 Task: Add a condition where "Hours untill due date Greater than Twenty" in recently solved tickets
Action: Mouse moved to (115, 443)
Screenshot: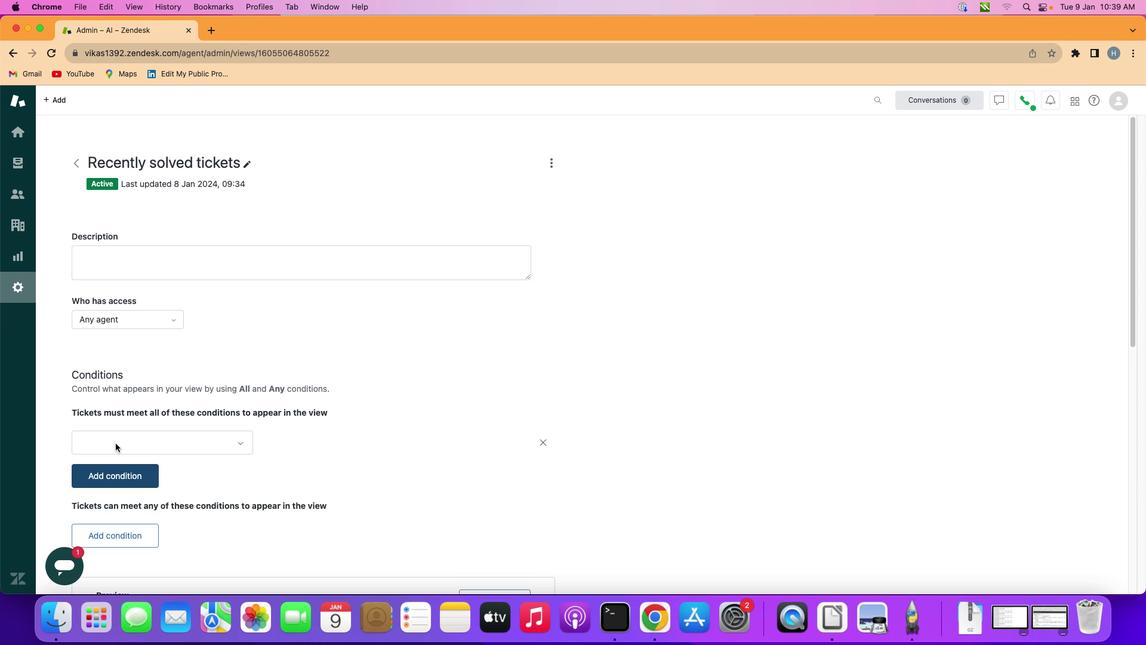 
Action: Mouse pressed left at (115, 443)
Screenshot: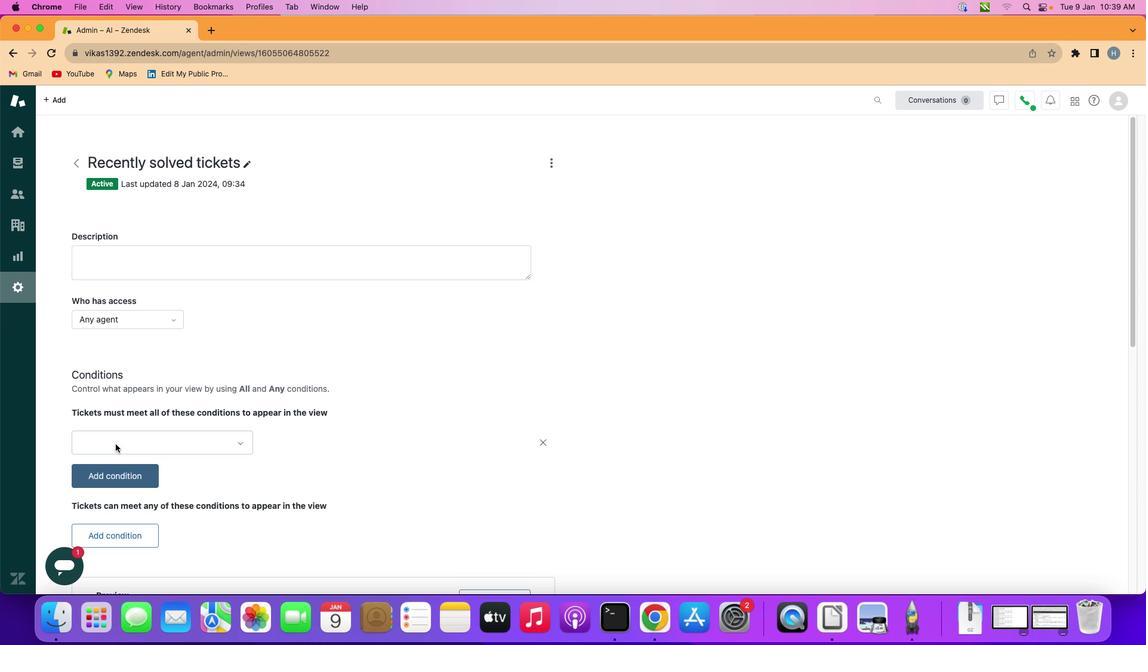 
Action: Mouse moved to (161, 443)
Screenshot: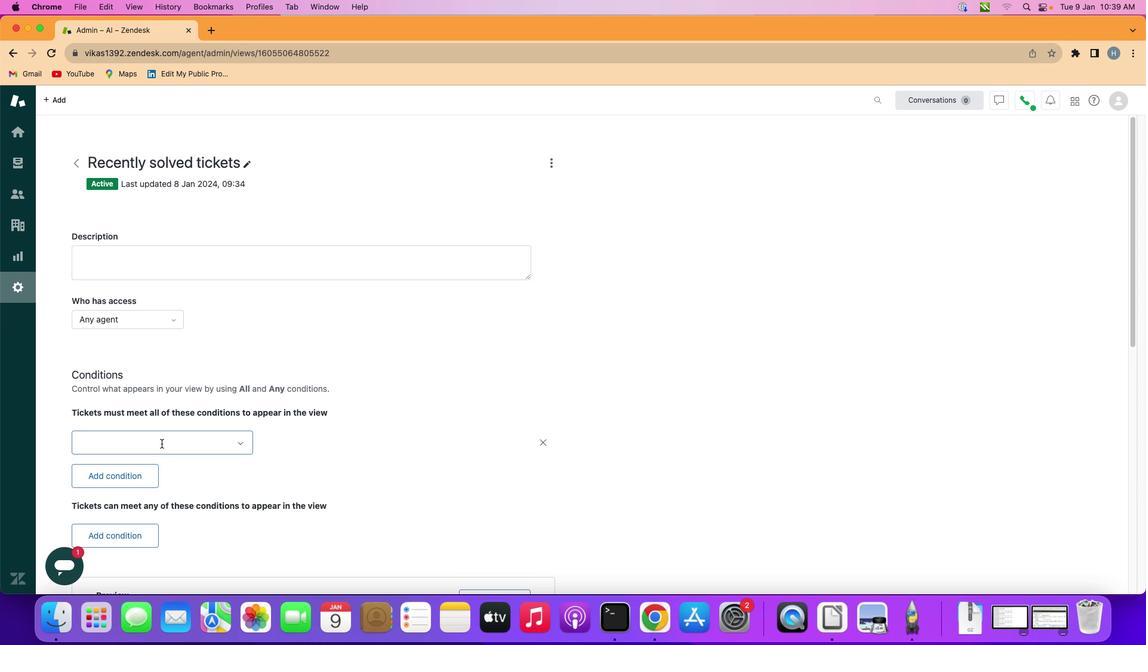 
Action: Mouse pressed left at (161, 443)
Screenshot: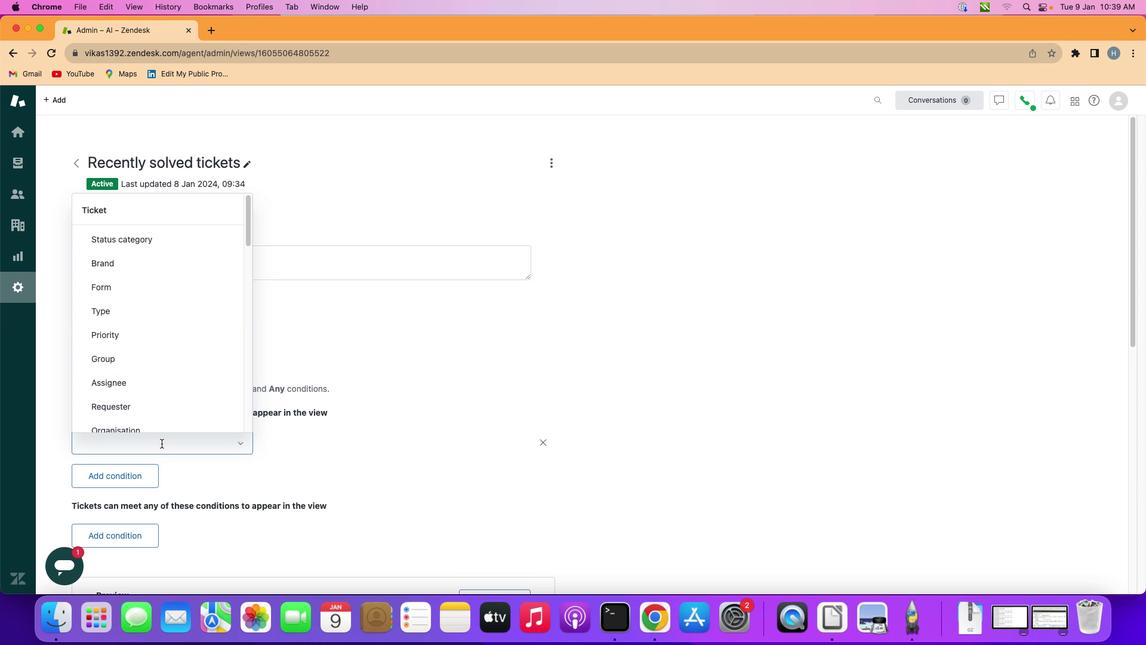 
Action: Mouse moved to (179, 376)
Screenshot: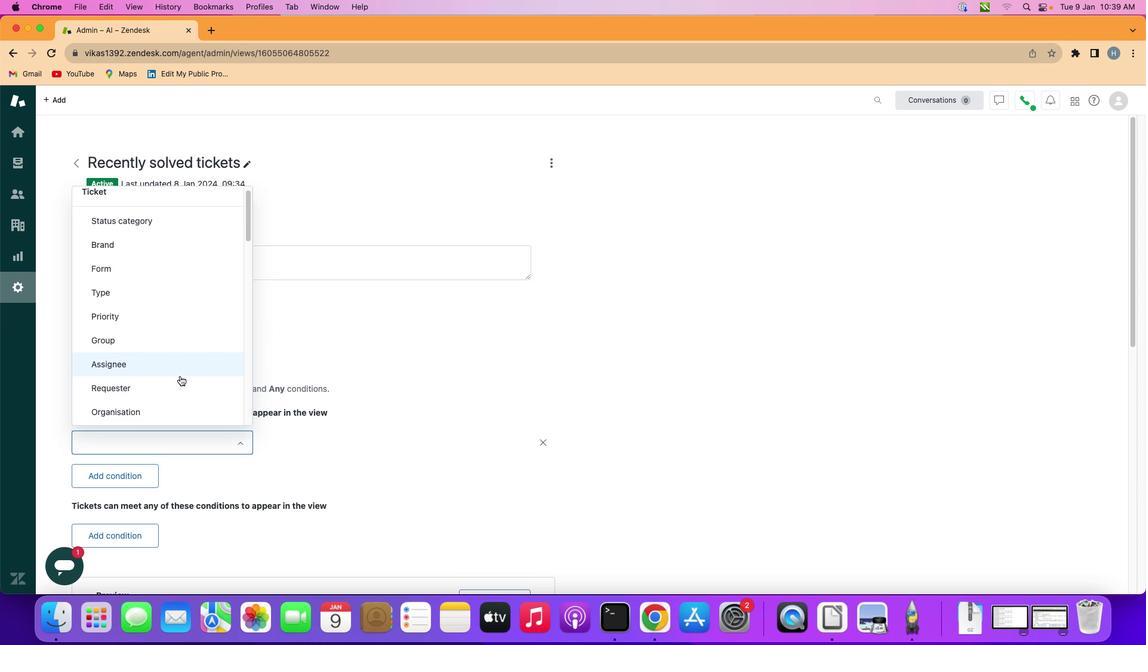 
Action: Mouse scrolled (179, 376) with delta (0, 0)
Screenshot: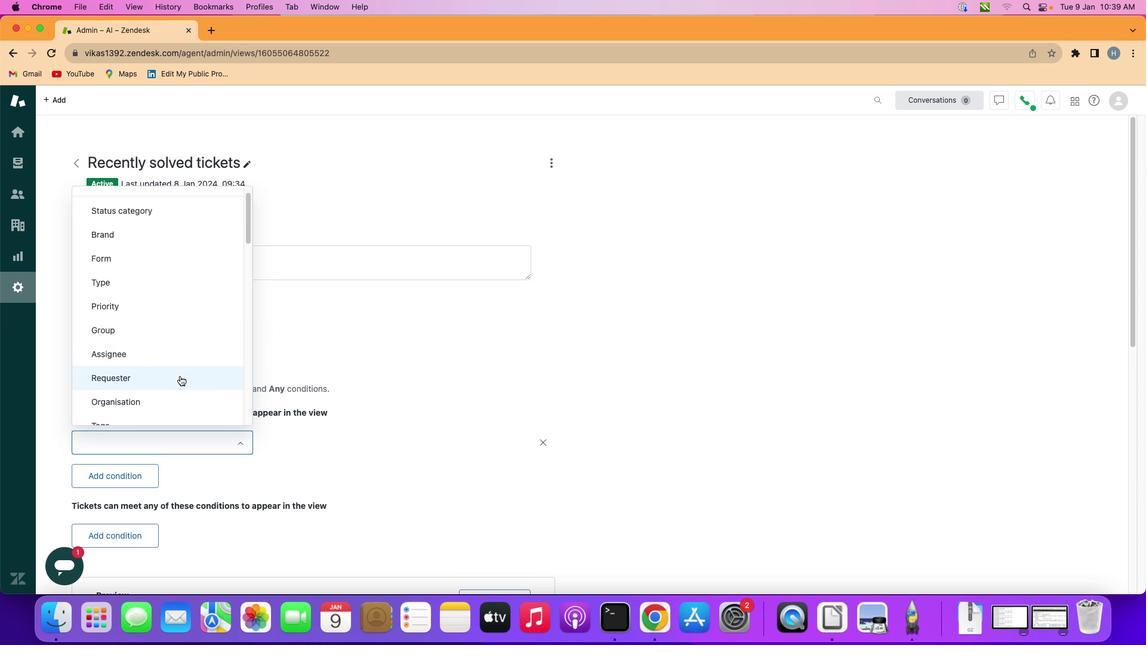 
Action: Mouse scrolled (179, 376) with delta (0, 0)
Screenshot: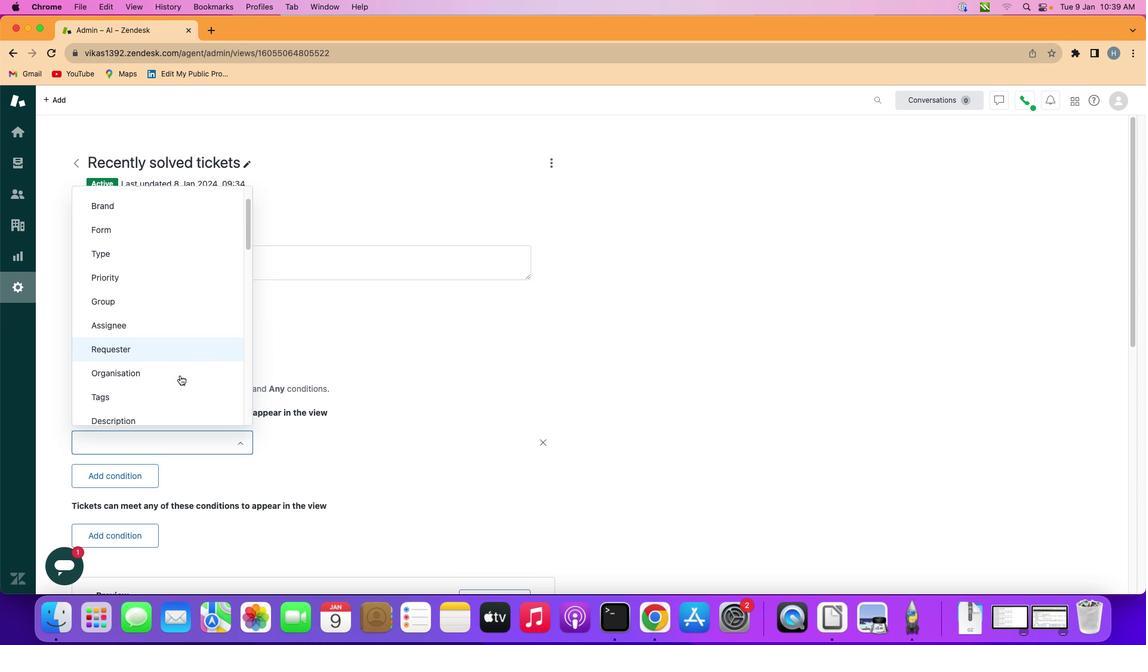 
Action: Mouse scrolled (179, 376) with delta (0, 0)
Screenshot: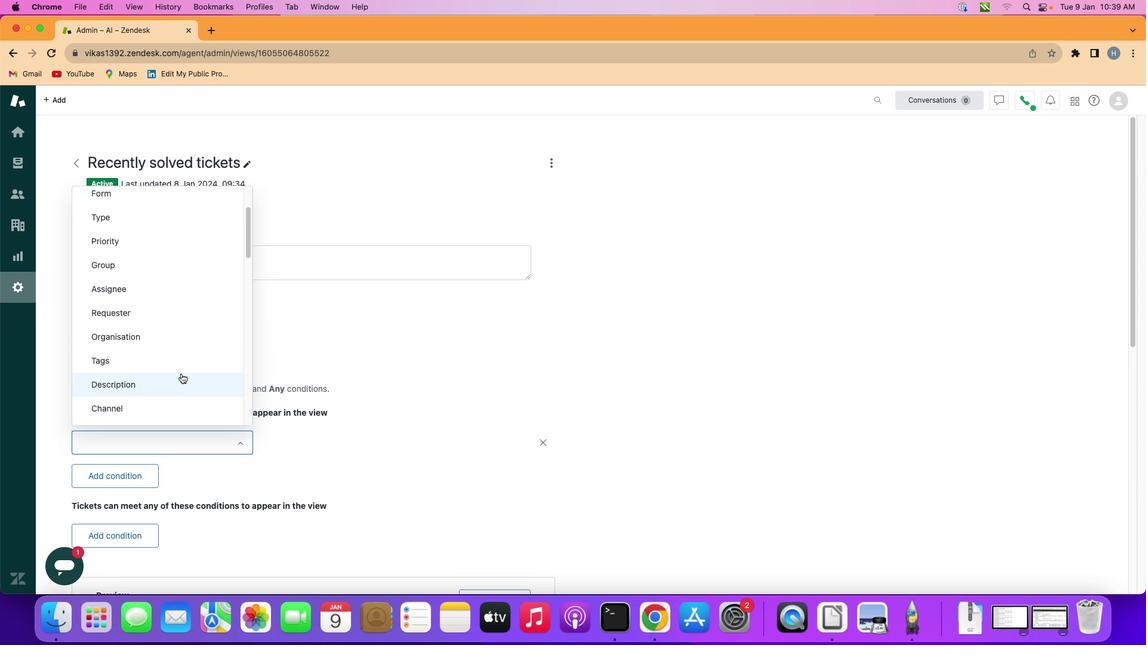 
Action: Mouse moved to (180, 375)
Screenshot: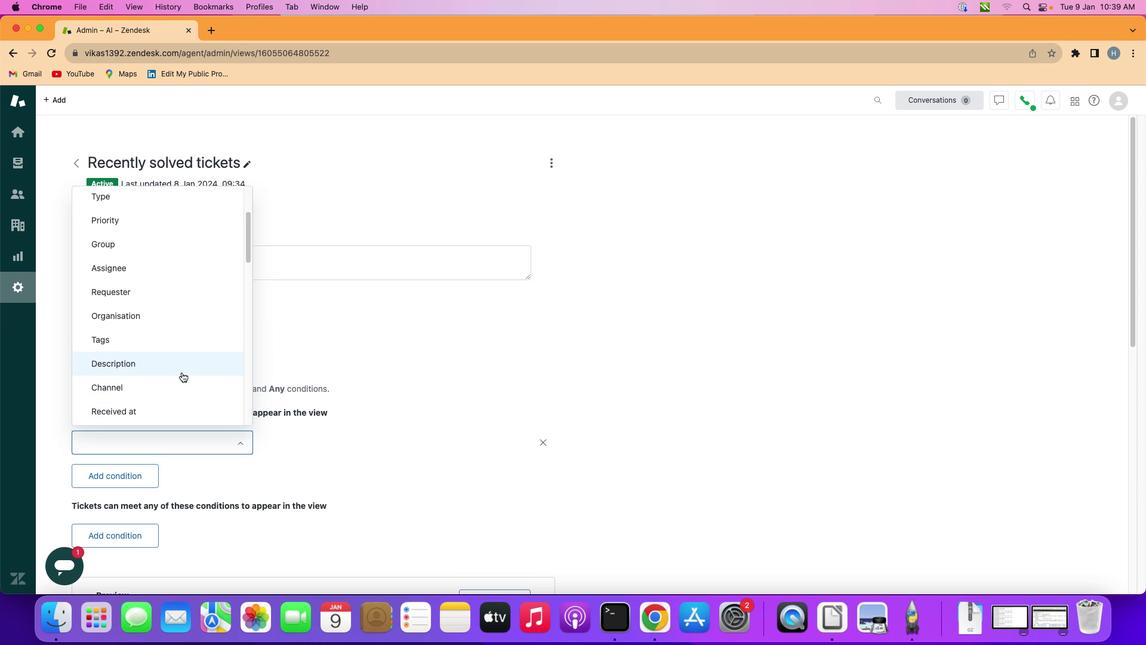 
Action: Mouse scrolled (180, 375) with delta (0, -1)
Screenshot: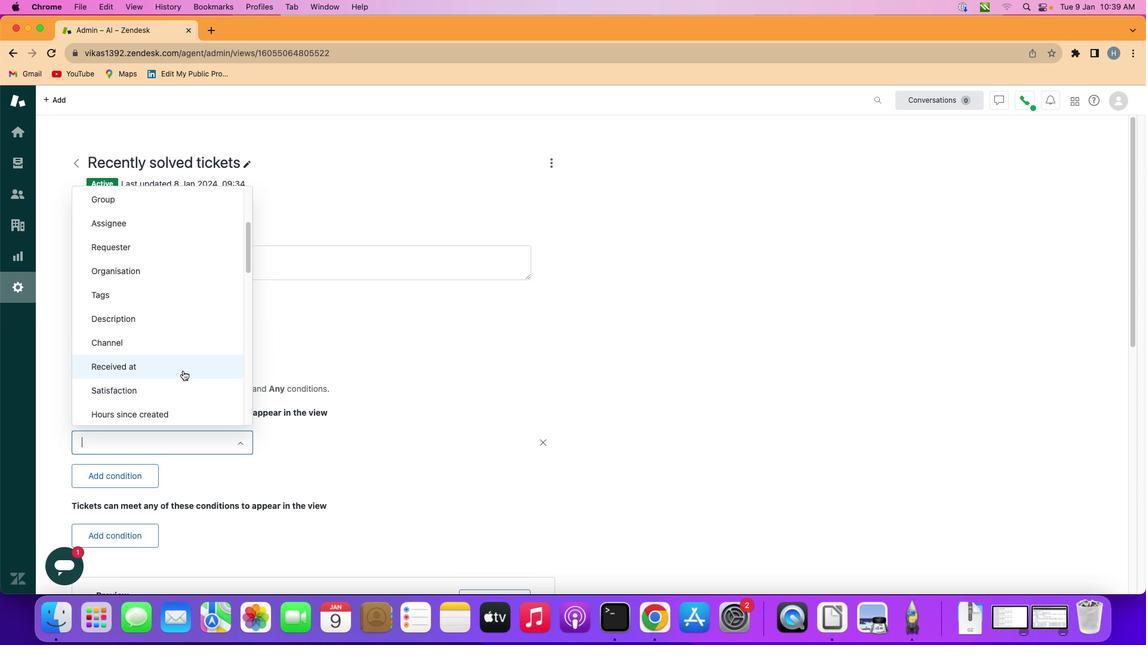 
Action: Mouse moved to (180, 375)
Screenshot: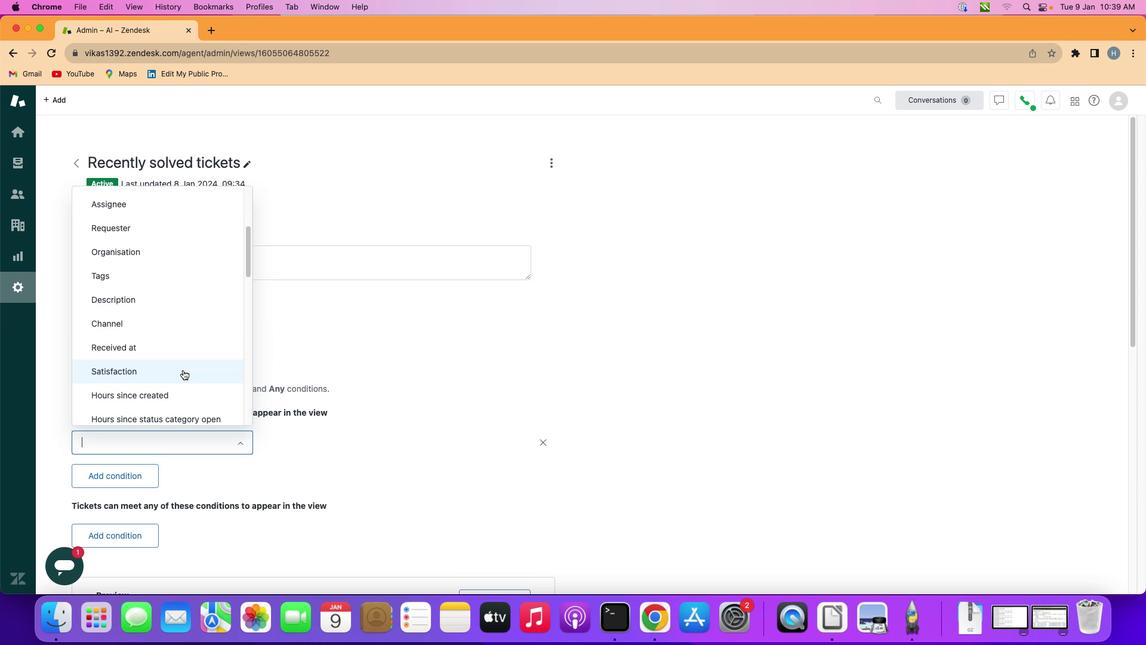 
Action: Mouse scrolled (180, 375) with delta (0, -1)
Screenshot: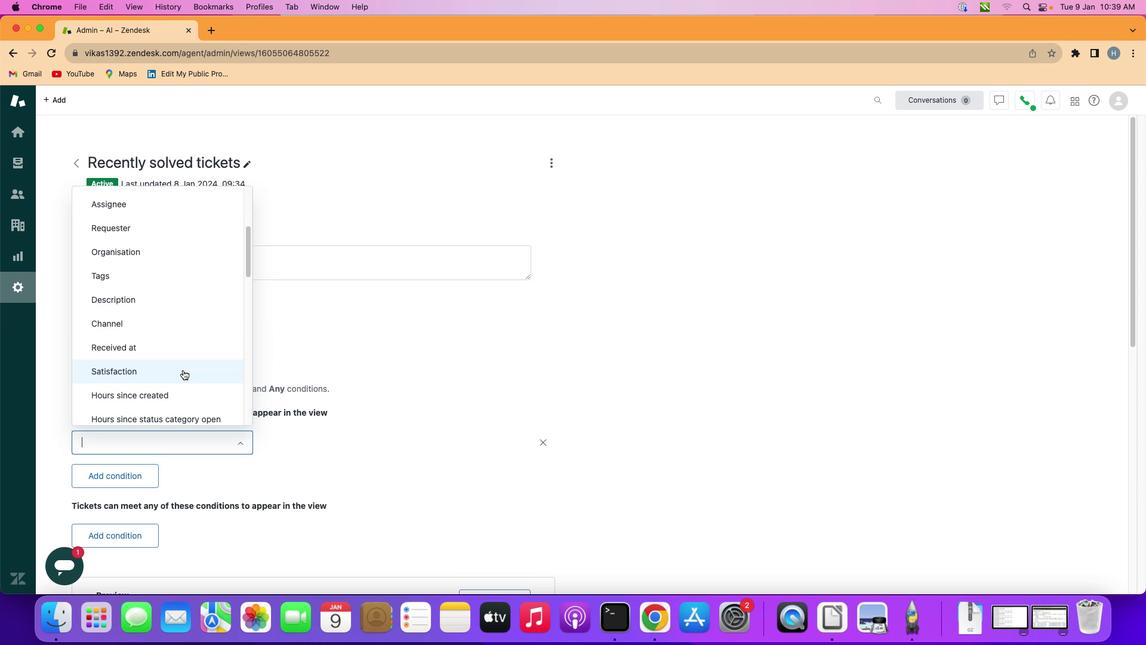 
Action: Mouse moved to (183, 370)
Screenshot: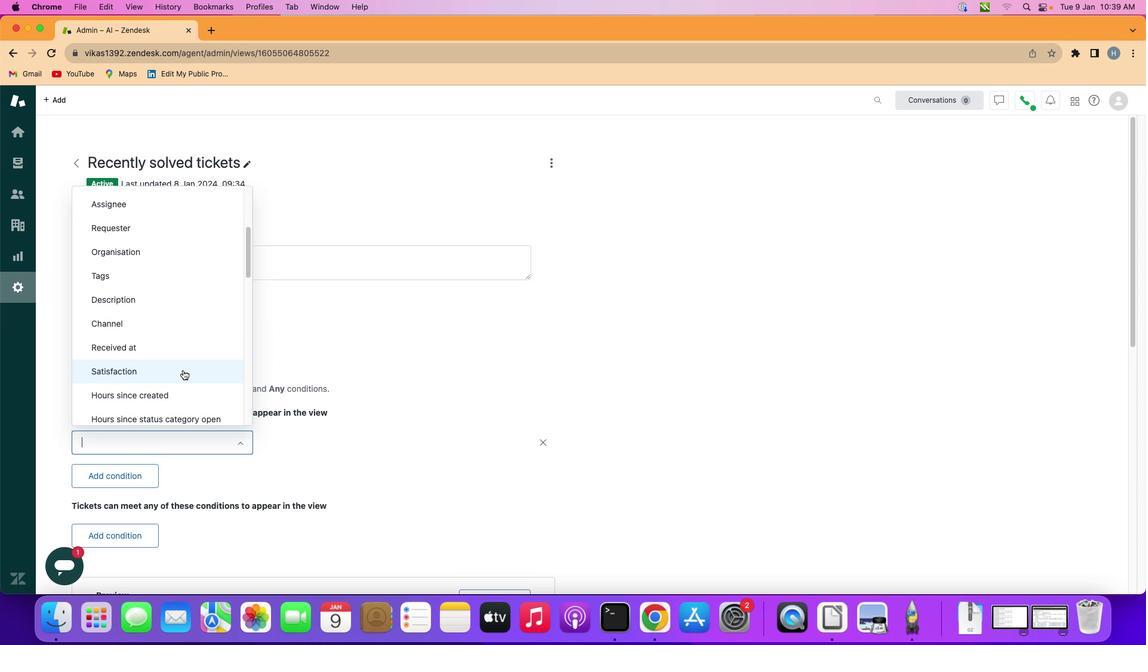 
Action: Mouse scrolled (183, 370) with delta (0, 0)
Screenshot: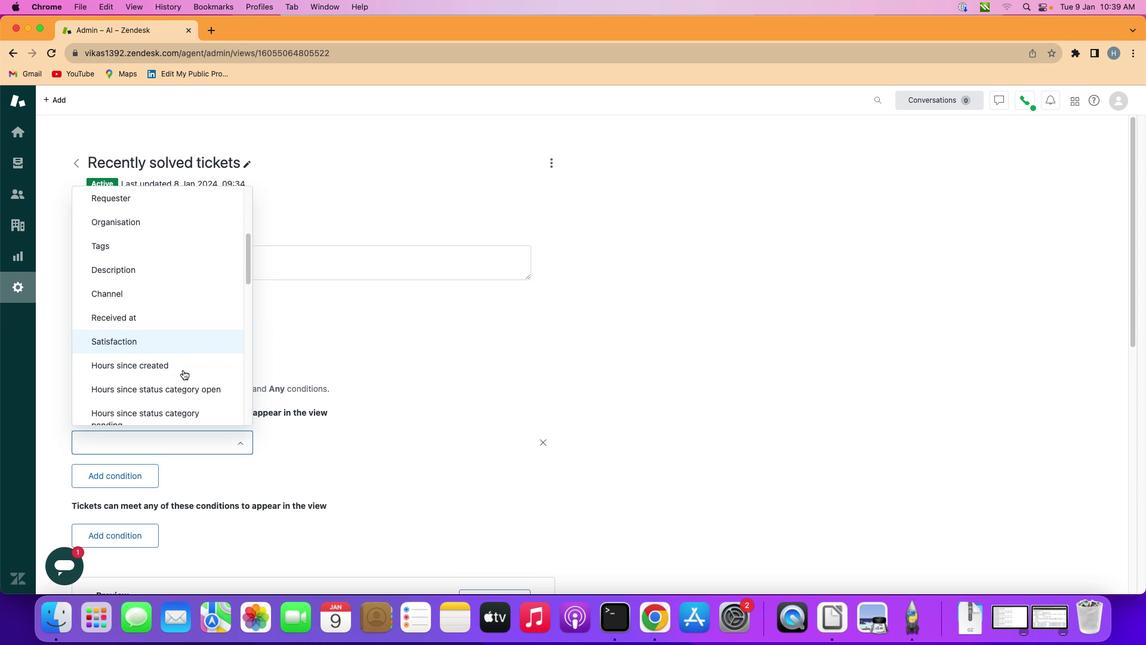 
Action: Mouse scrolled (183, 370) with delta (0, 0)
Screenshot: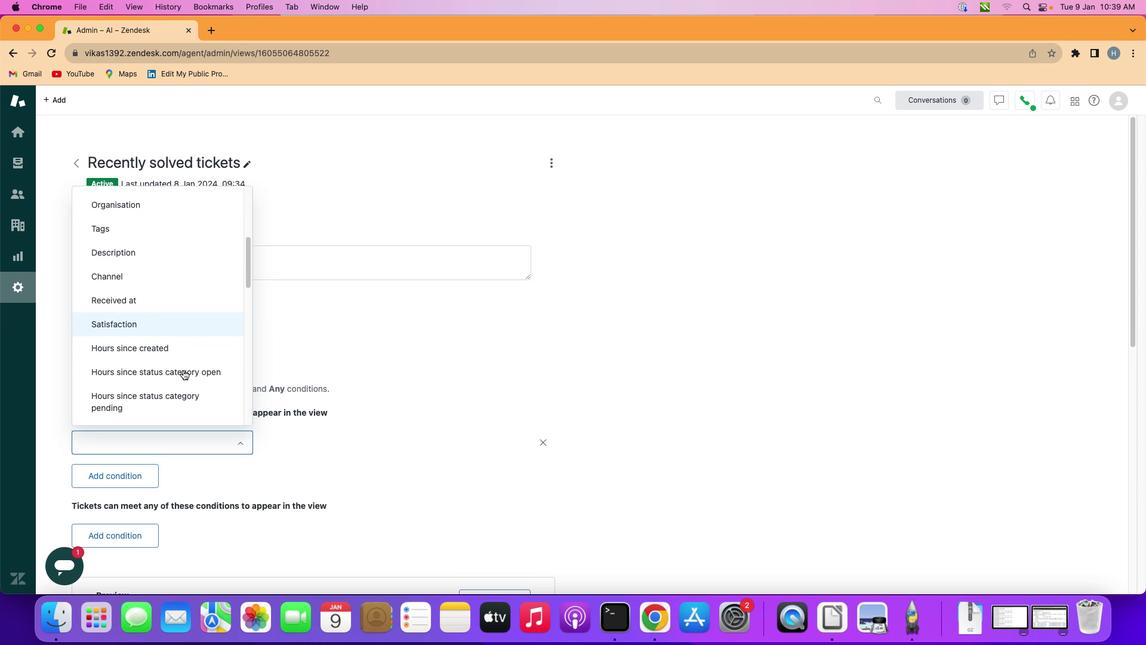 
Action: Mouse scrolled (183, 370) with delta (0, 0)
Screenshot: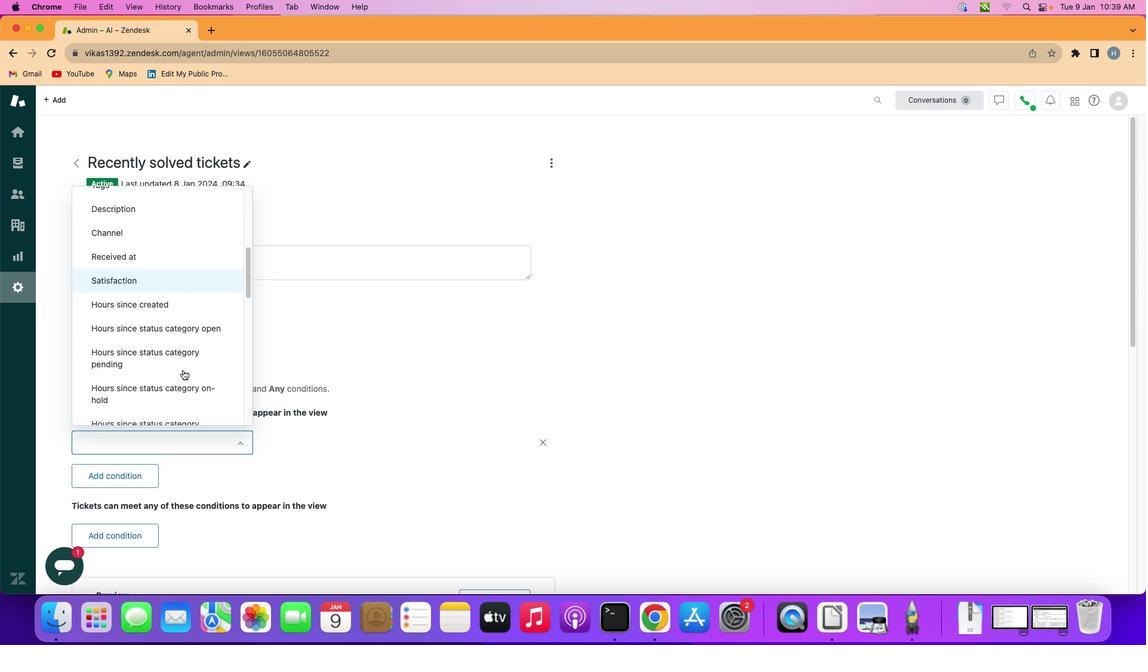 
Action: Mouse scrolled (183, 370) with delta (0, -1)
Screenshot: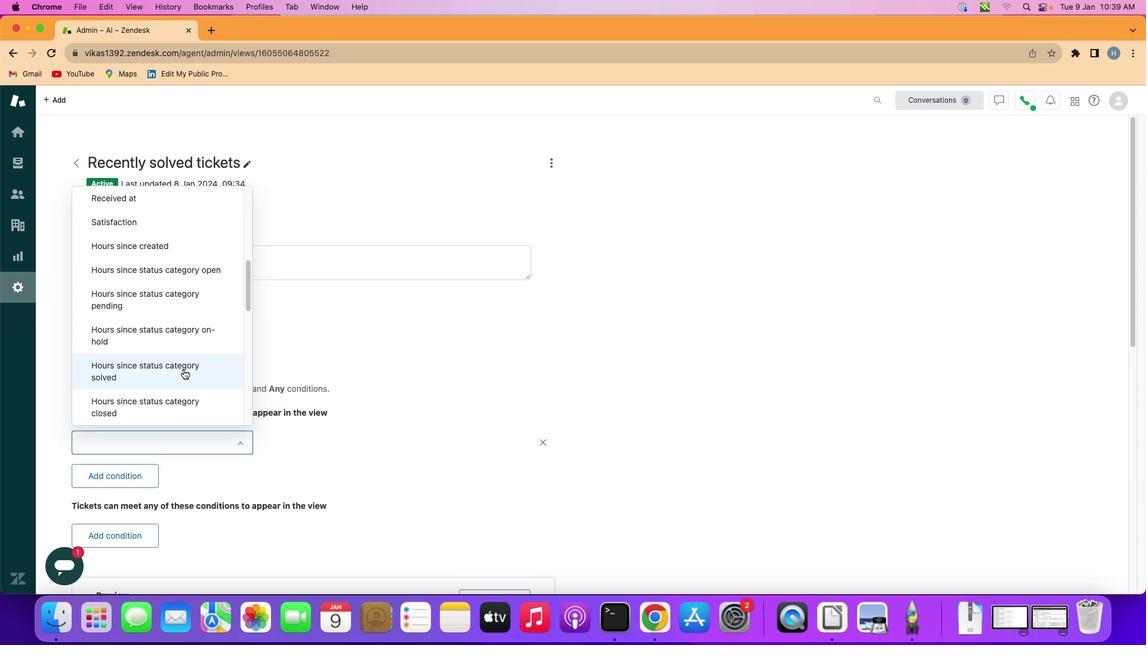 
Action: Mouse scrolled (183, 370) with delta (0, -1)
Screenshot: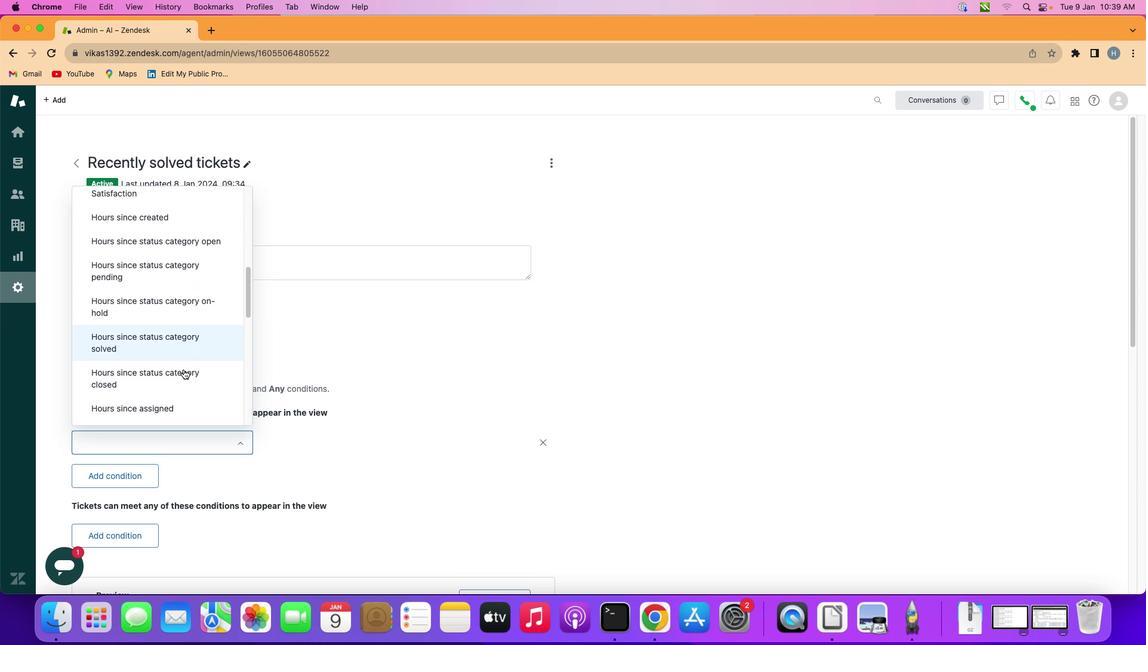 
Action: Mouse moved to (183, 369)
Screenshot: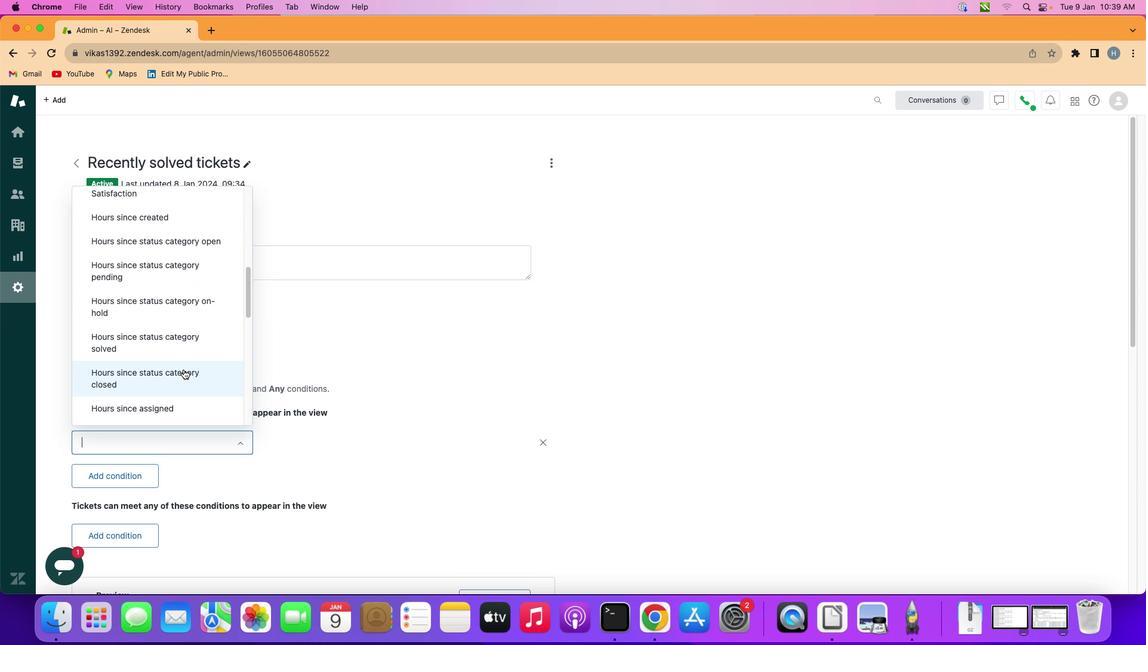 
Action: Mouse scrolled (183, 369) with delta (0, 0)
Screenshot: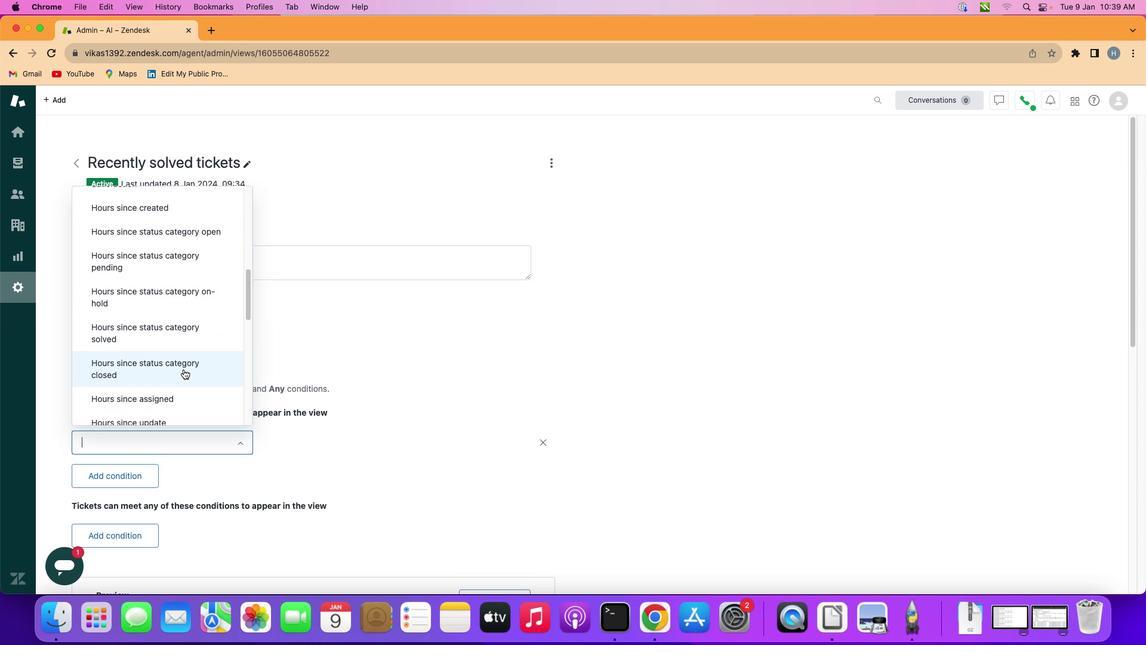 
Action: Mouse scrolled (183, 369) with delta (0, 0)
Screenshot: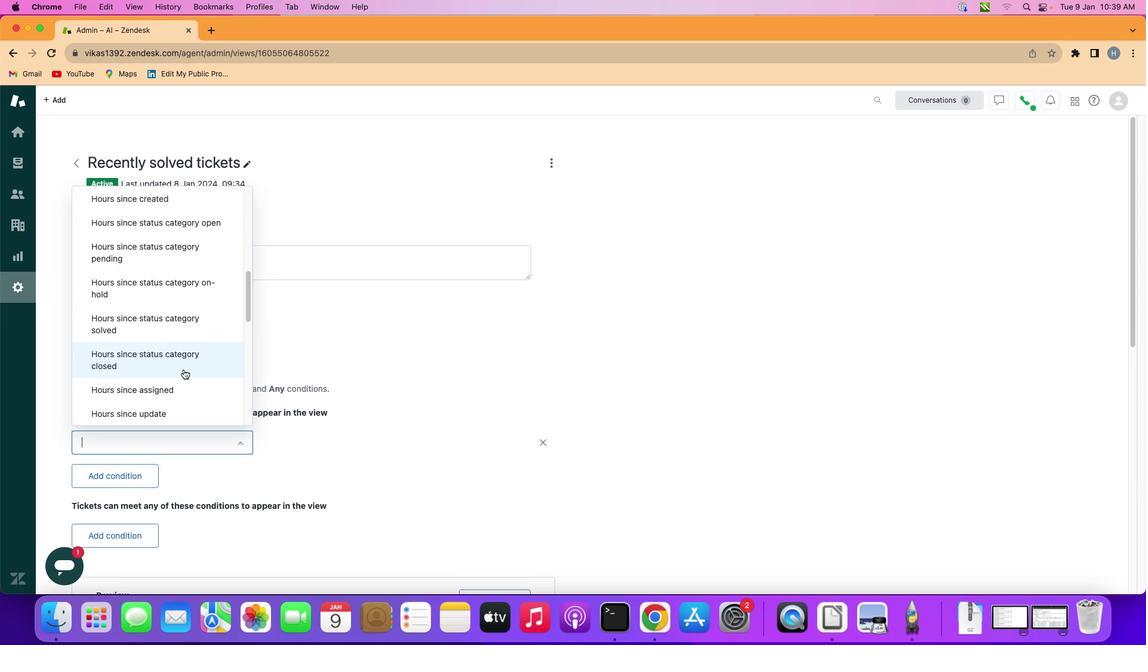 
Action: Mouse scrolled (183, 369) with delta (0, 0)
Screenshot: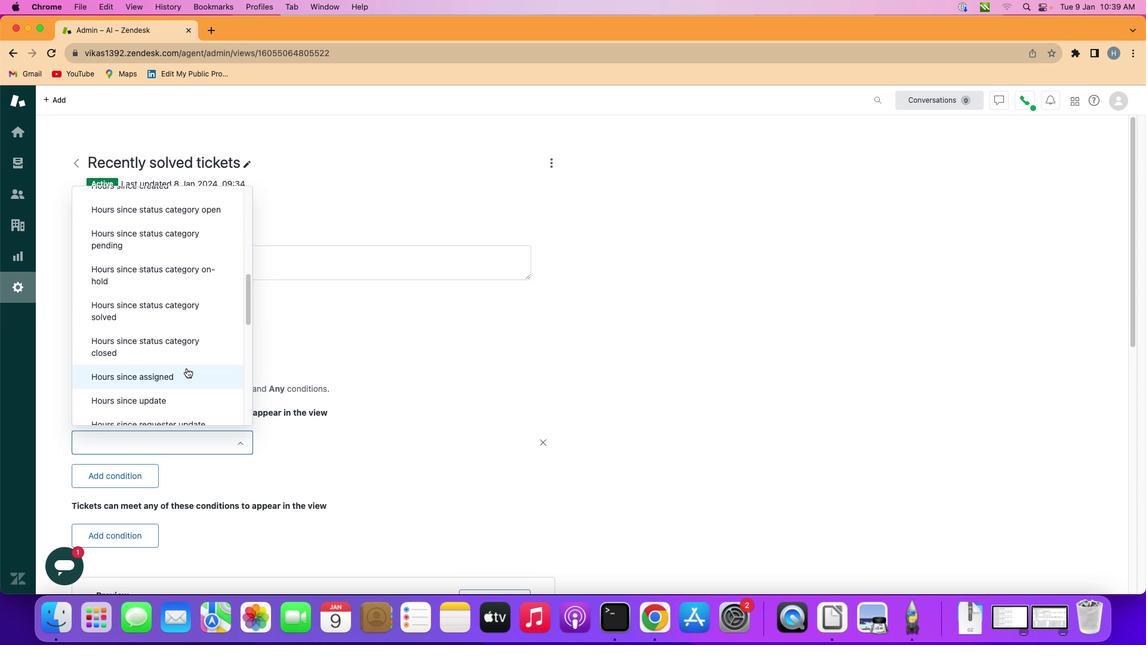 
Action: Mouse moved to (192, 366)
Screenshot: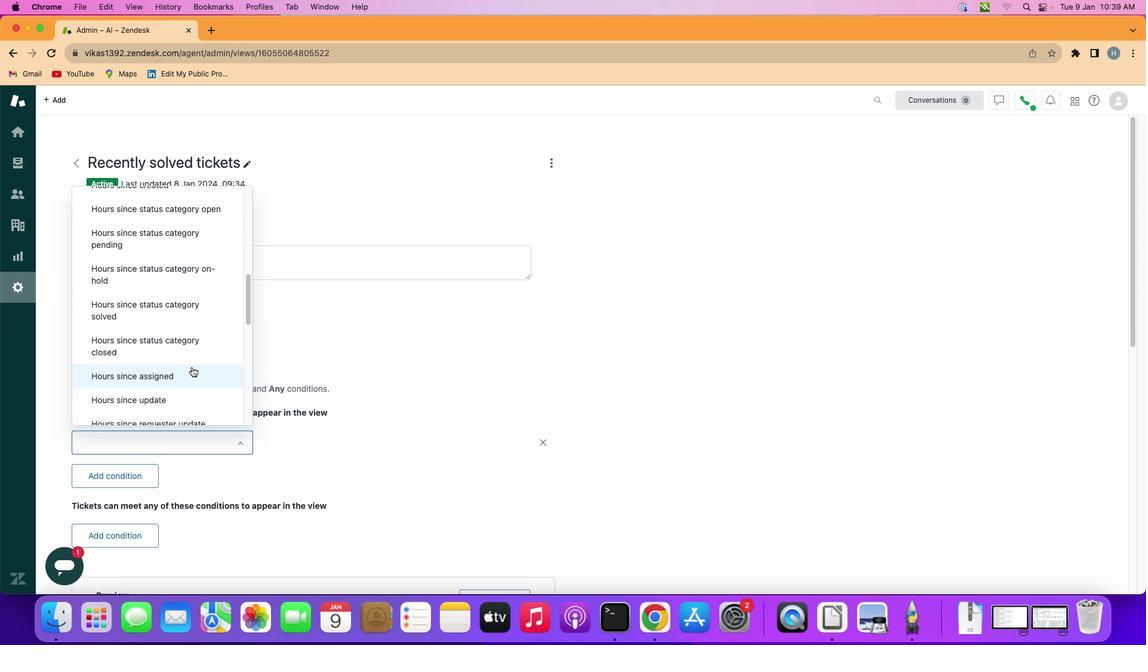 
Action: Mouse scrolled (192, 366) with delta (0, 0)
Screenshot: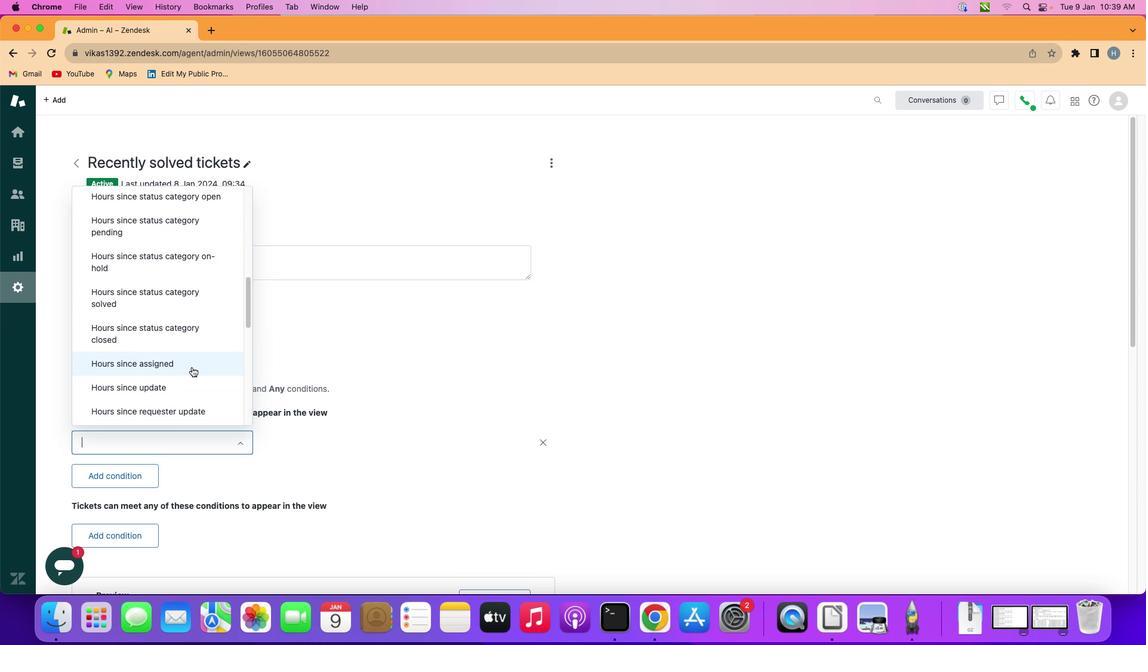 
Action: Mouse scrolled (192, 366) with delta (0, 0)
Screenshot: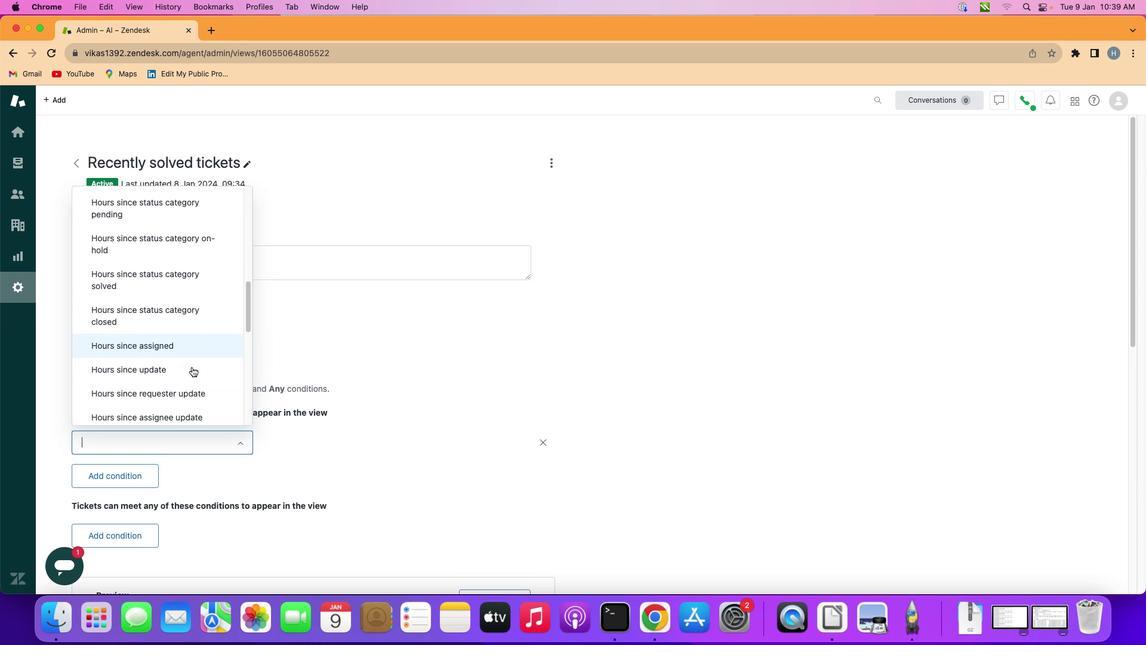 
Action: Mouse scrolled (192, 366) with delta (0, 0)
Screenshot: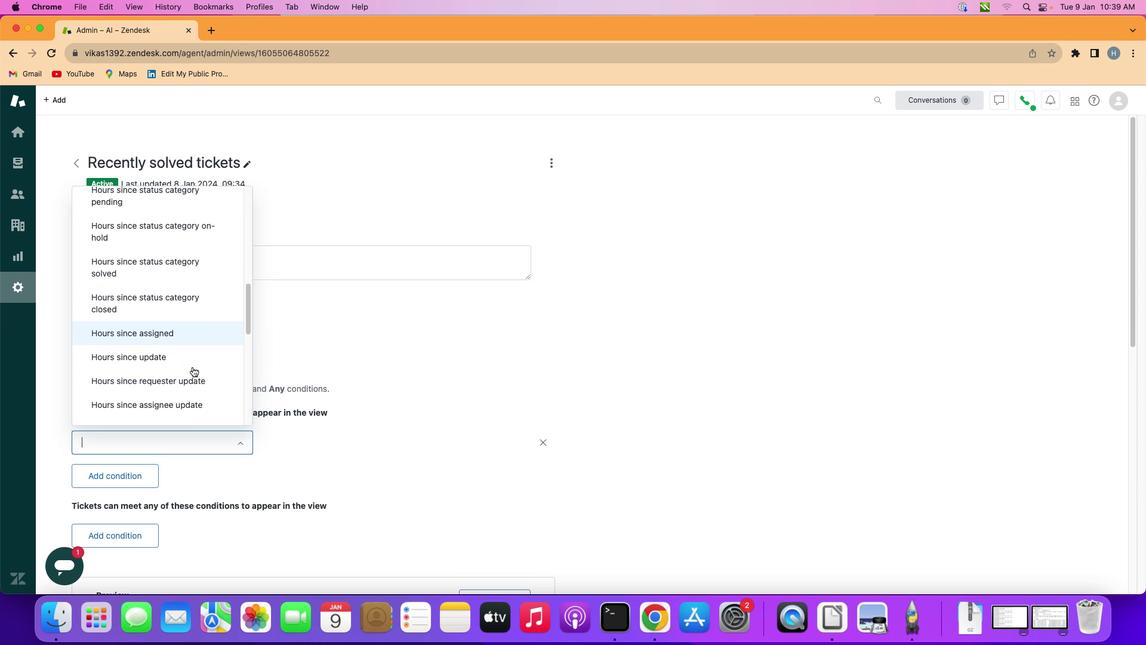 
Action: Mouse scrolled (192, 366) with delta (0, 0)
Screenshot: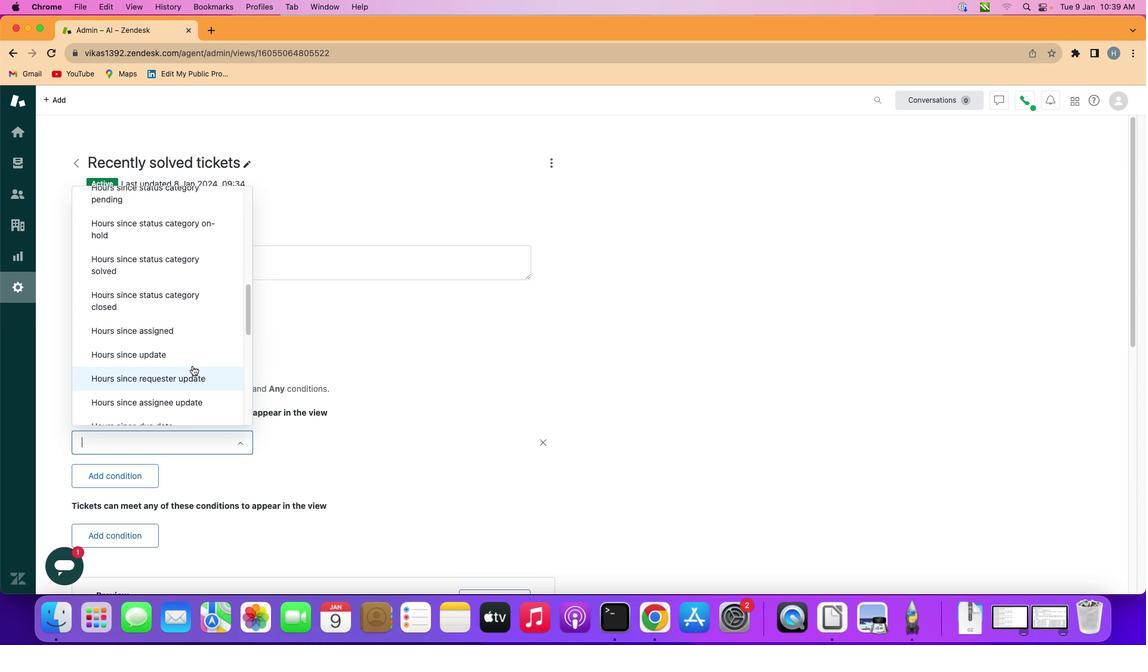 
Action: Mouse moved to (192, 365)
Screenshot: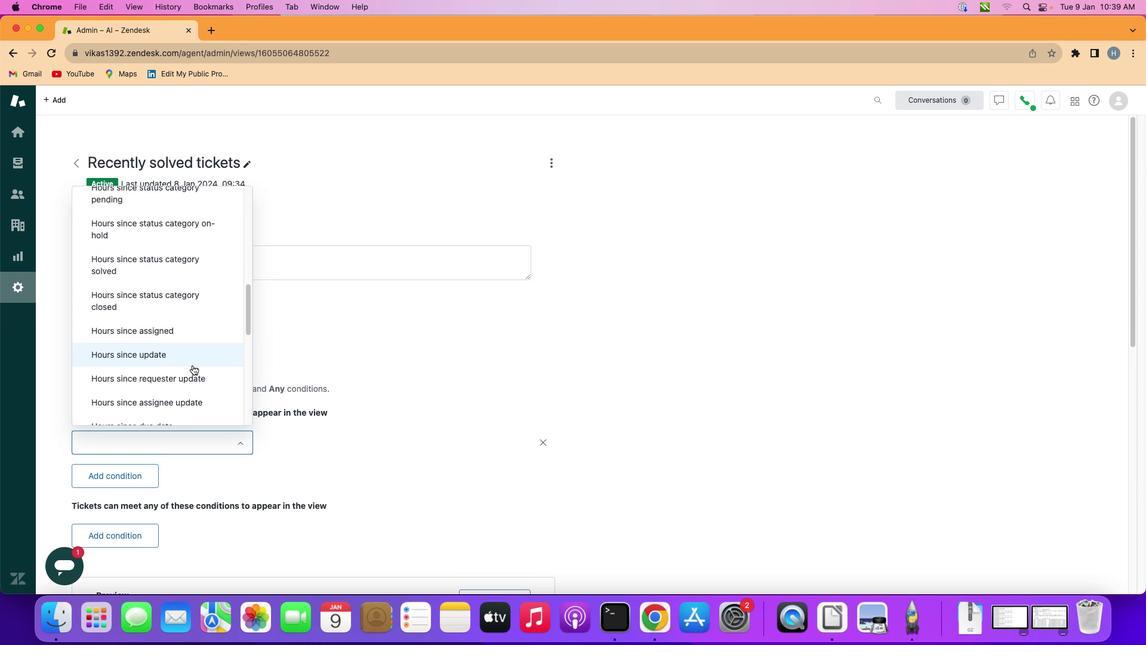 
Action: Mouse scrolled (192, 365) with delta (0, 0)
Screenshot: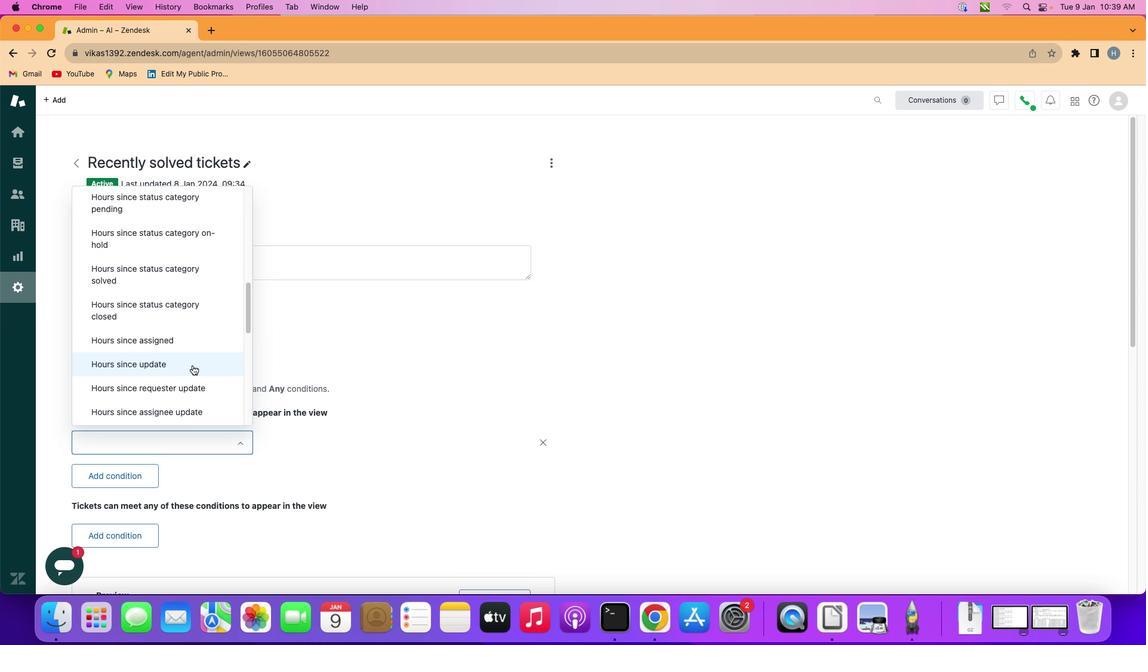 
Action: Mouse scrolled (192, 365) with delta (0, 0)
Screenshot: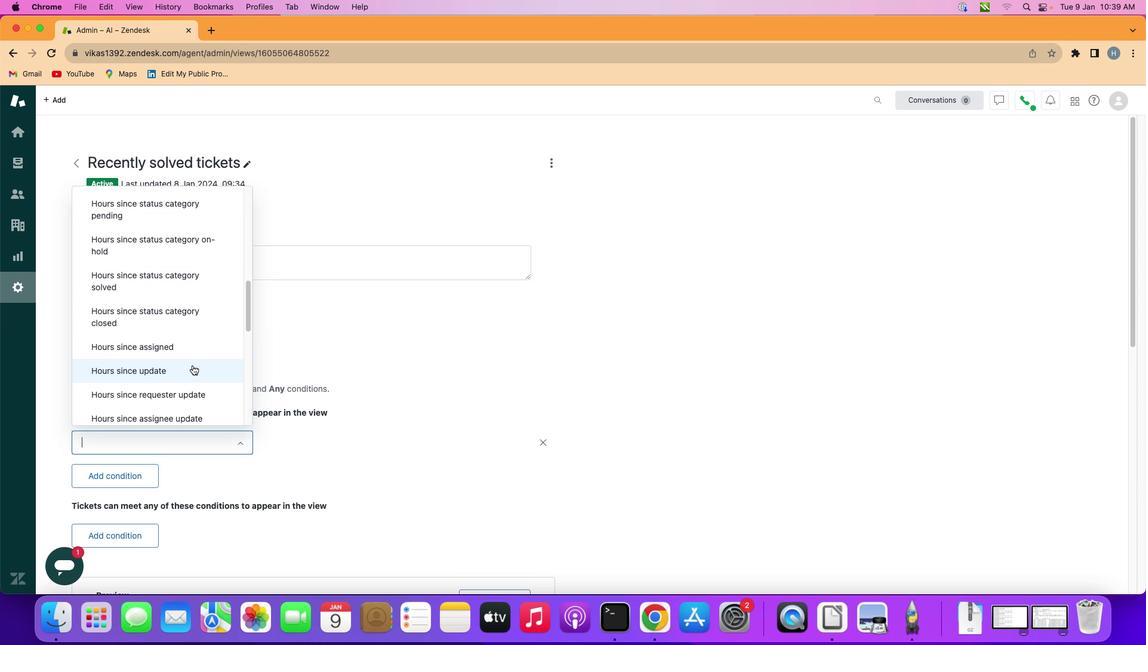 
Action: Mouse scrolled (192, 365) with delta (0, 0)
Screenshot: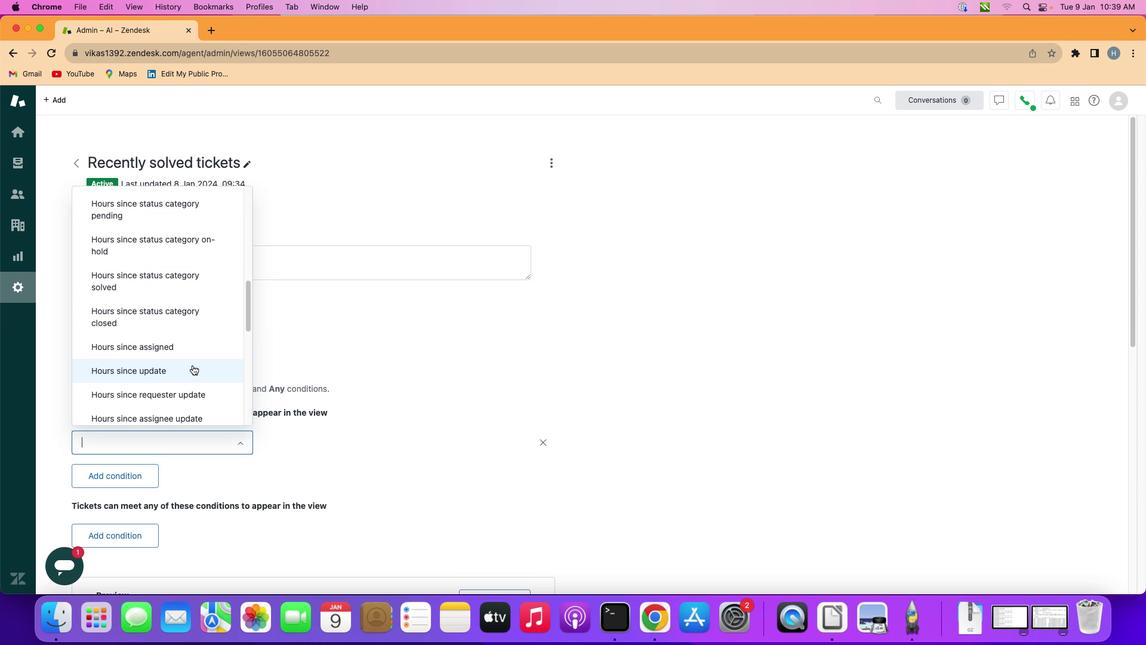 
Action: Mouse moved to (180, 360)
Screenshot: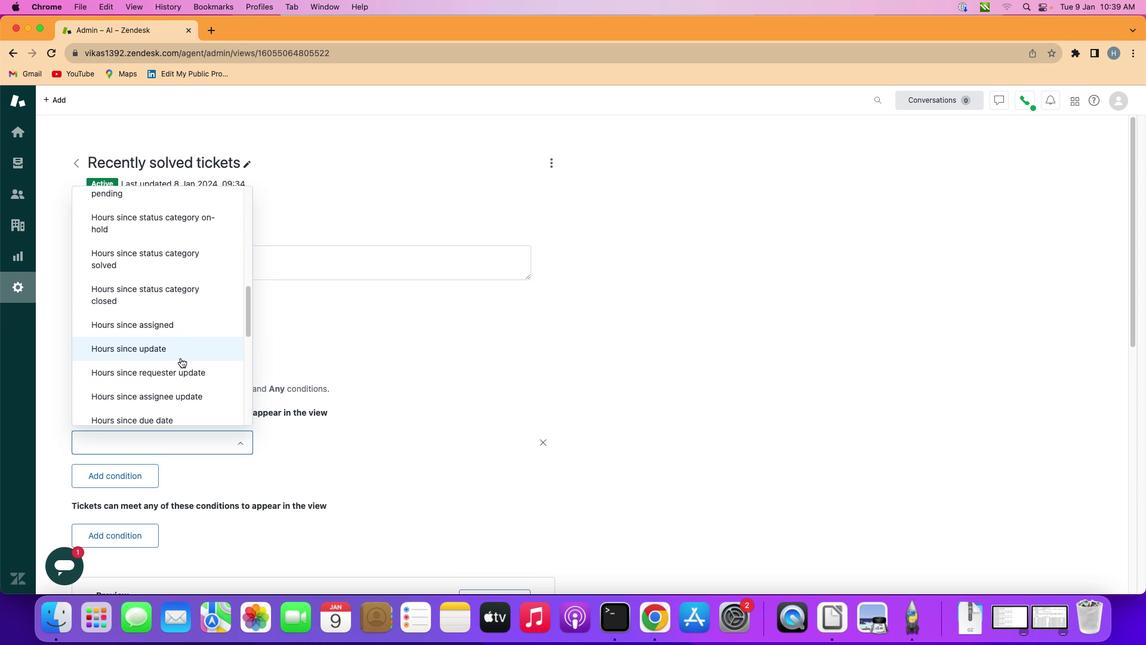 
Action: Mouse scrolled (180, 360) with delta (0, 0)
Screenshot: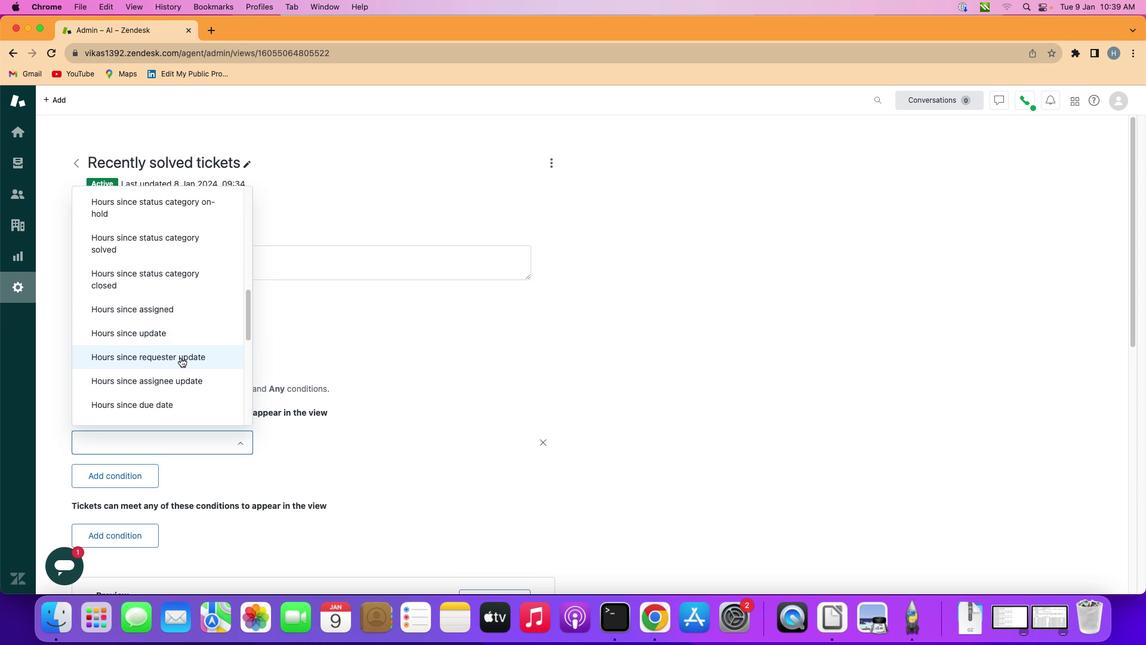 
Action: Mouse moved to (180, 358)
Screenshot: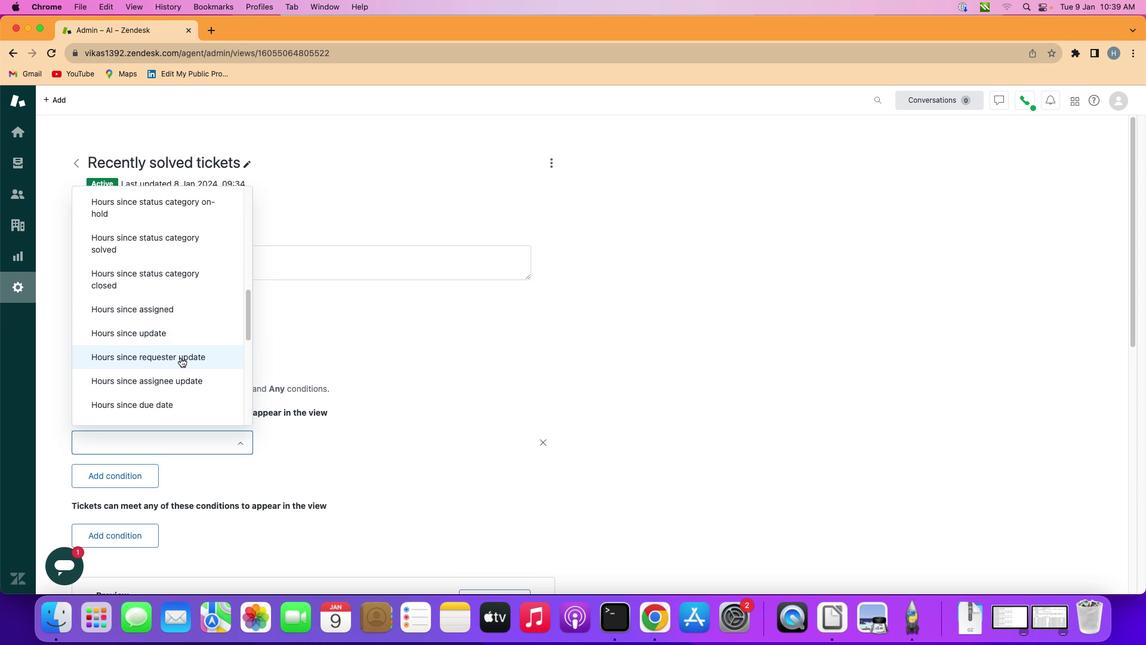 
Action: Mouse scrolled (180, 358) with delta (0, 0)
Screenshot: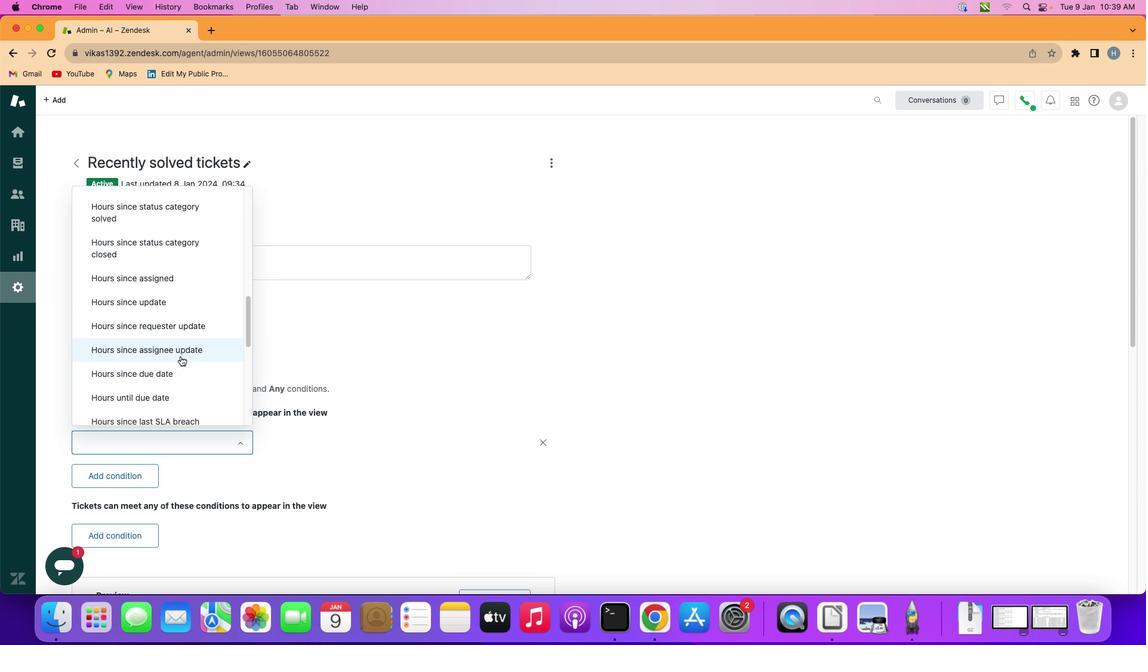 
Action: Mouse scrolled (180, 358) with delta (0, -1)
Screenshot: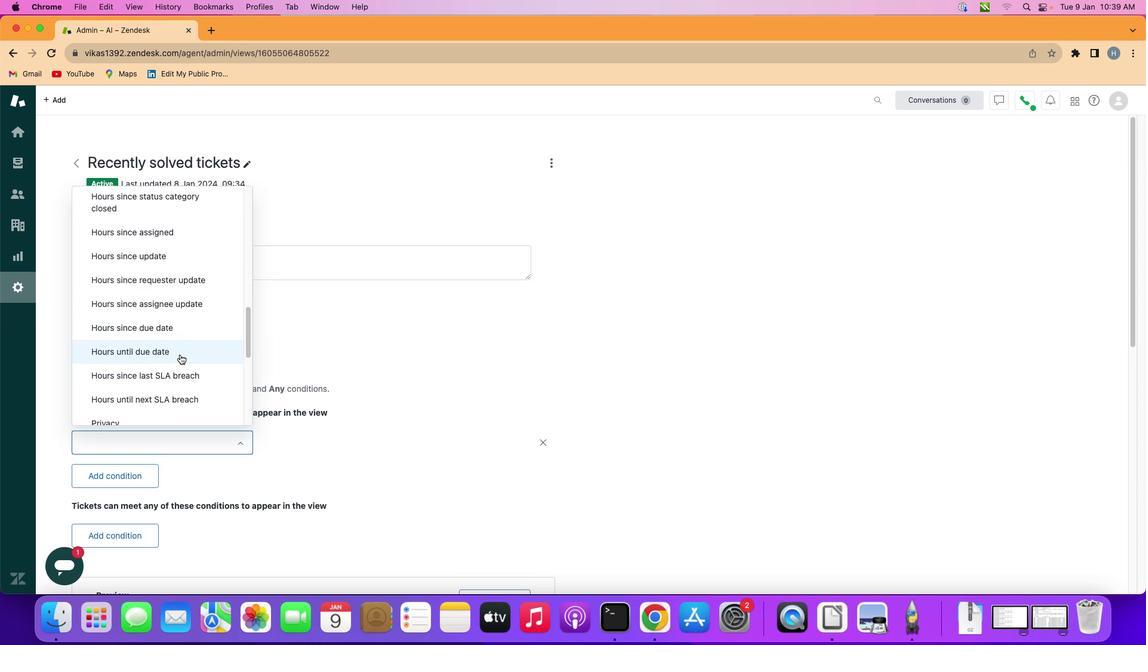 
Action: Mouse moved to (180, 358)
Screenshot: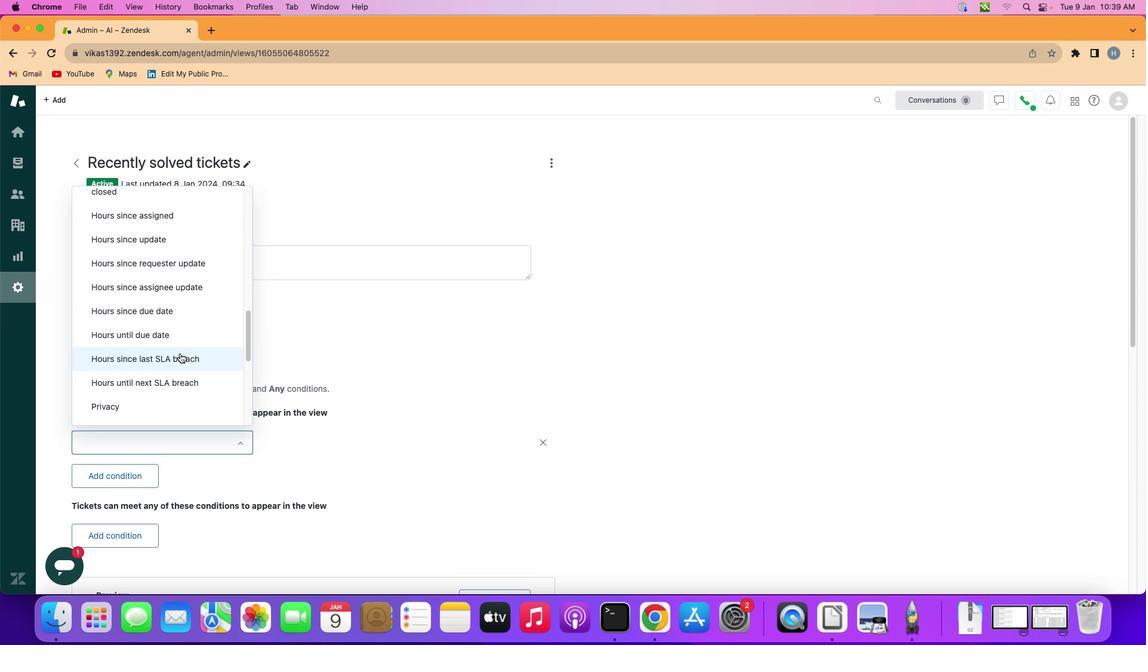 
Action: Mouse scrolled (180, 358) with delta (0, -1)
Screenshot: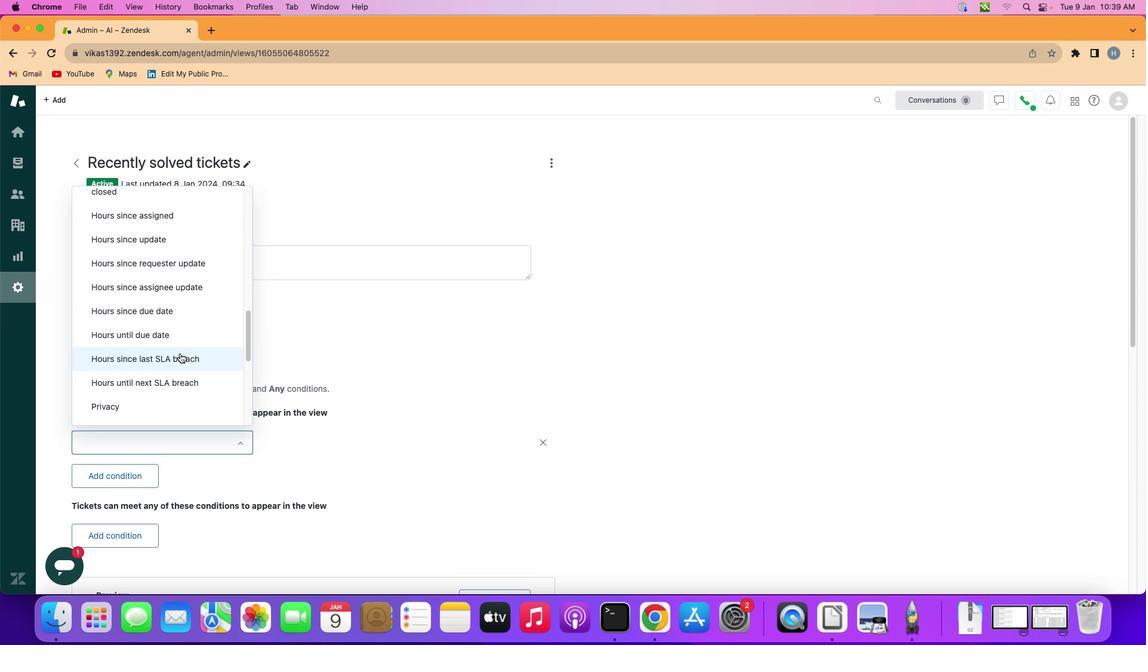 
Action: Mouse moved to (180, 352)
Screenshot: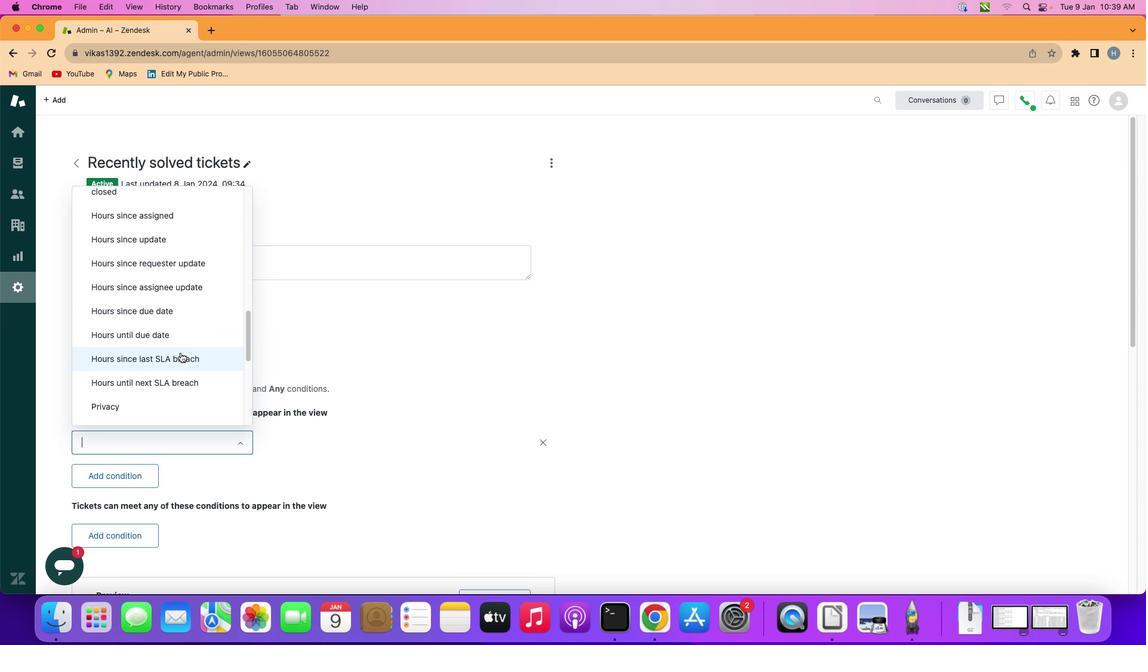 
Action: Mouse scrolled (180, 352) with delta (0, 0)
Screenshot: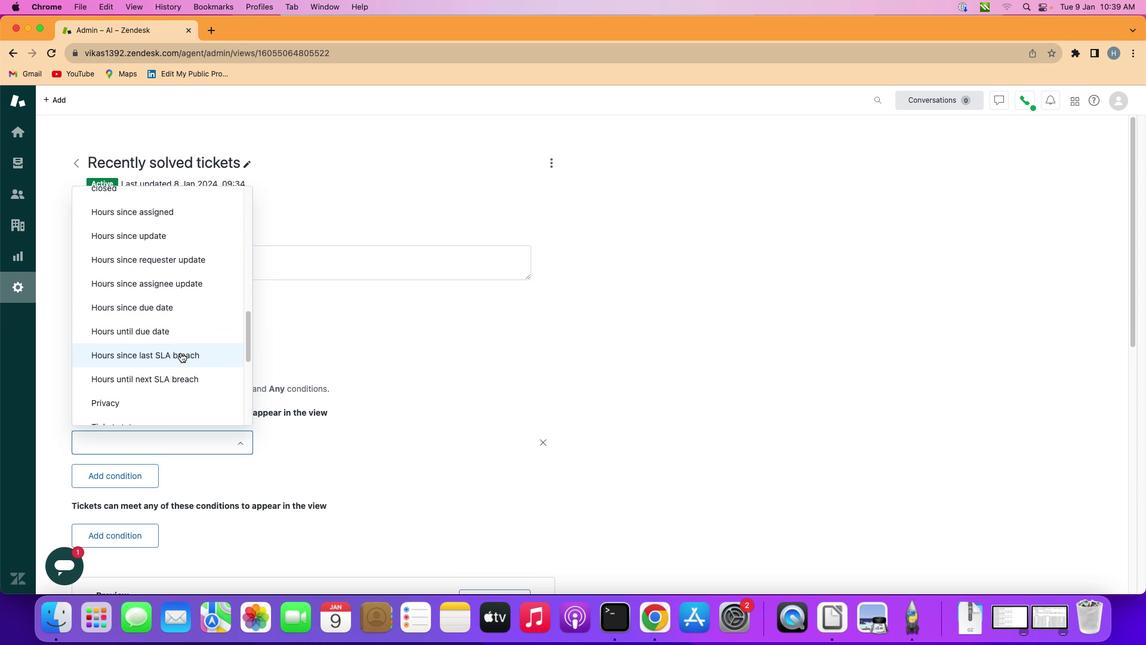 
Action: Mouse scrolled (180, 352) with delta (0, 0)
Screenshot: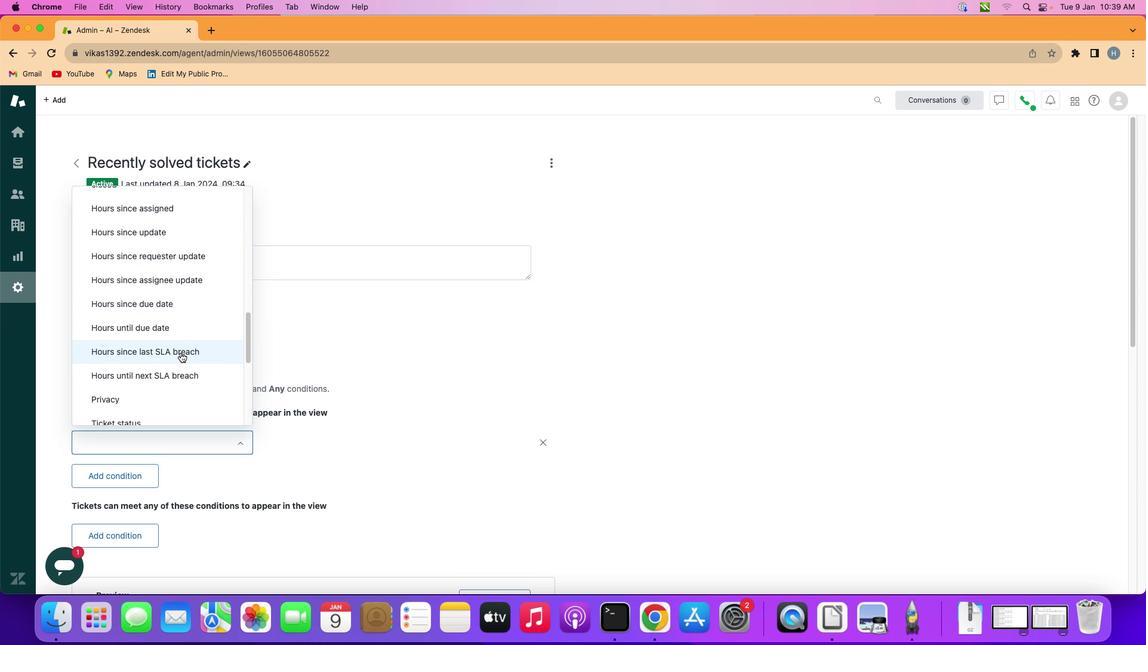 
Action: Mouse scrolled (180, 352) with delta (0, 0)
Screenshot: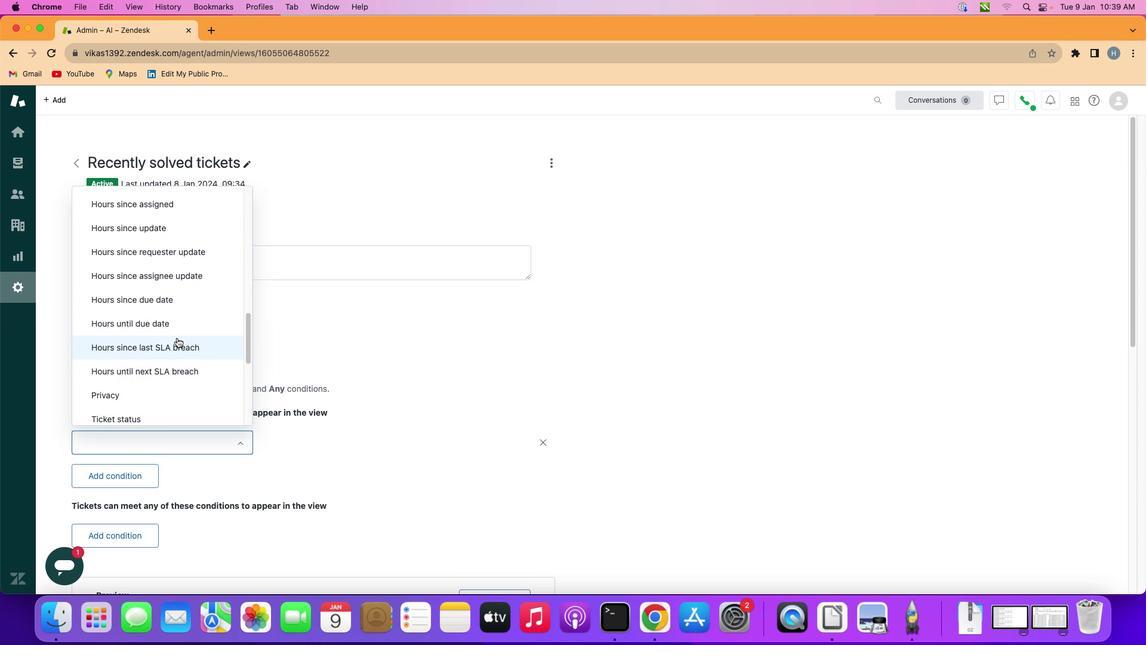 
Action: Mouse moved to (182, 321)
Screenshot: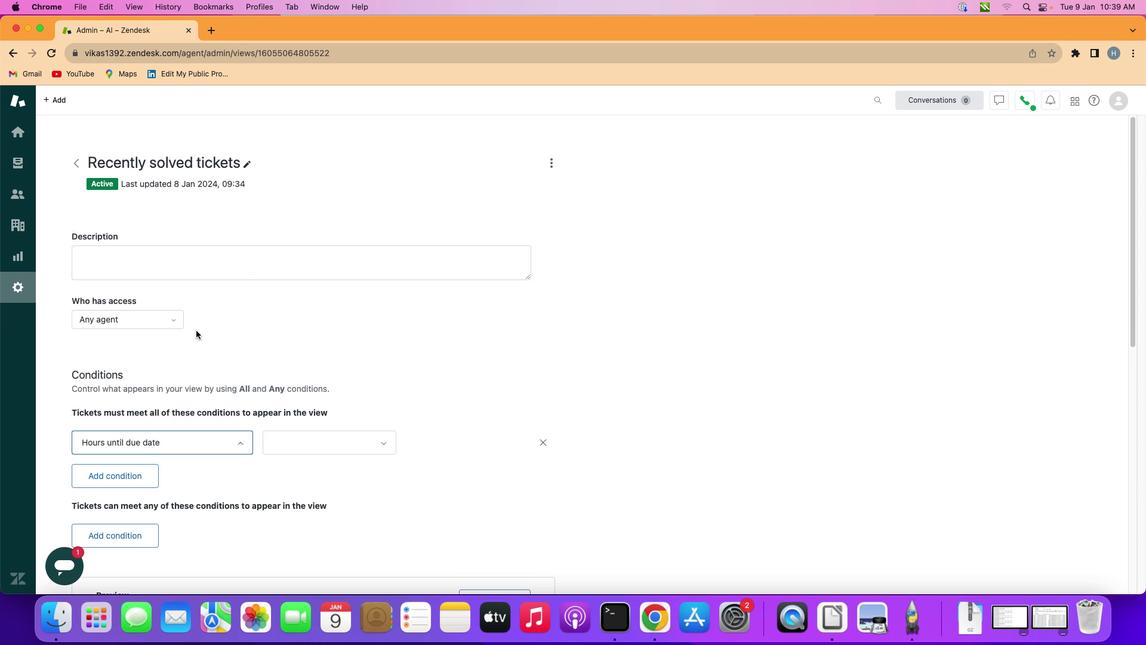 
Action: Mouse pressed left at (182, 321)
Screenshot: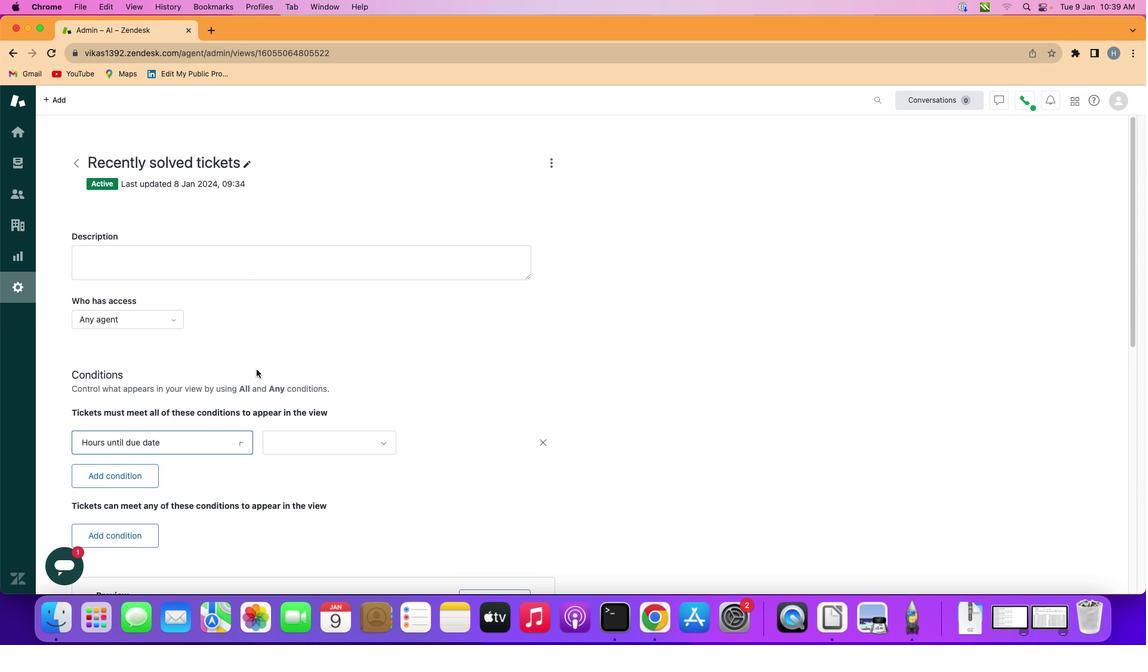 
Action: Mouse moved to (318, 441)
Screenshot: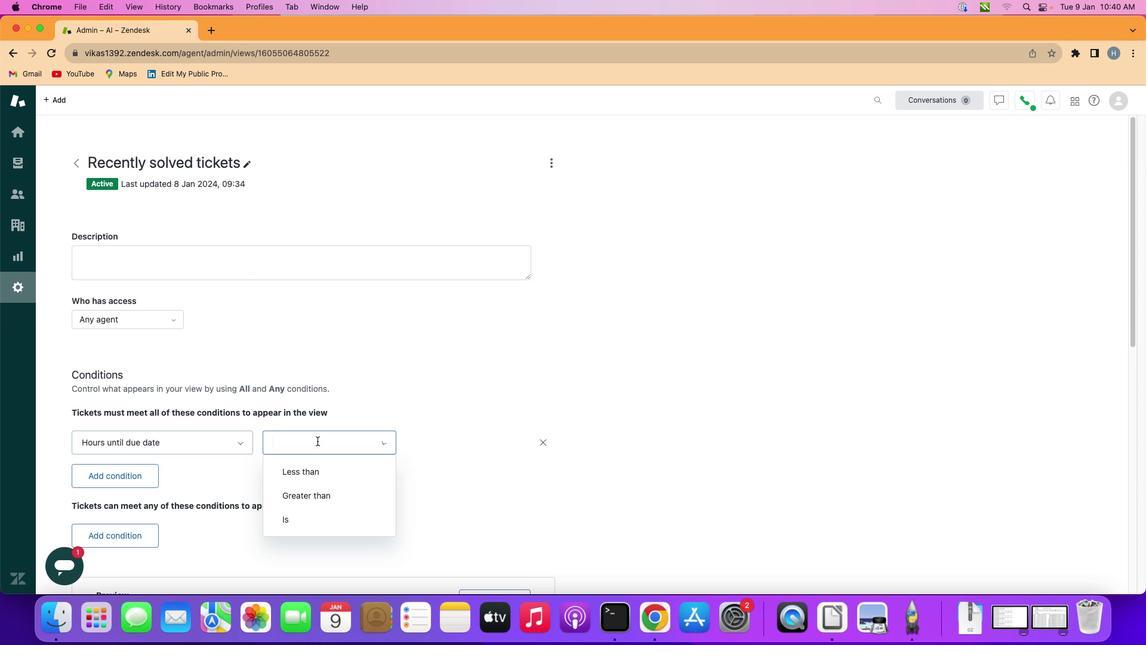 
Action: Mouse pressed left at (318, 441)
Screenshot: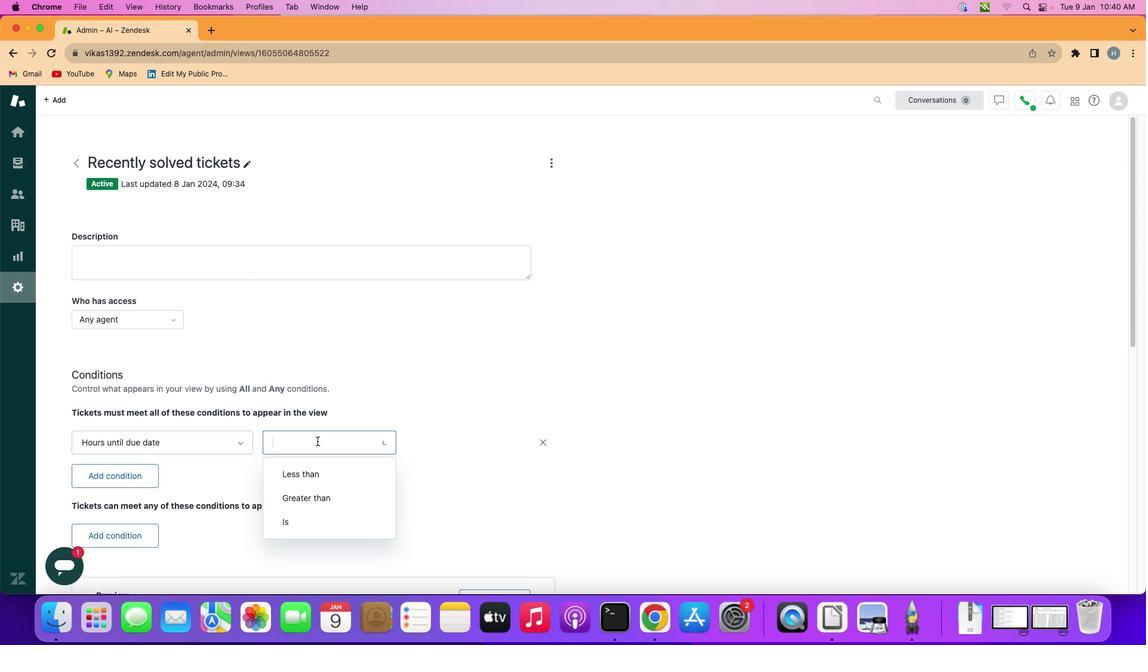 
Action: Mouse moved to (314, 496)
Screenshot: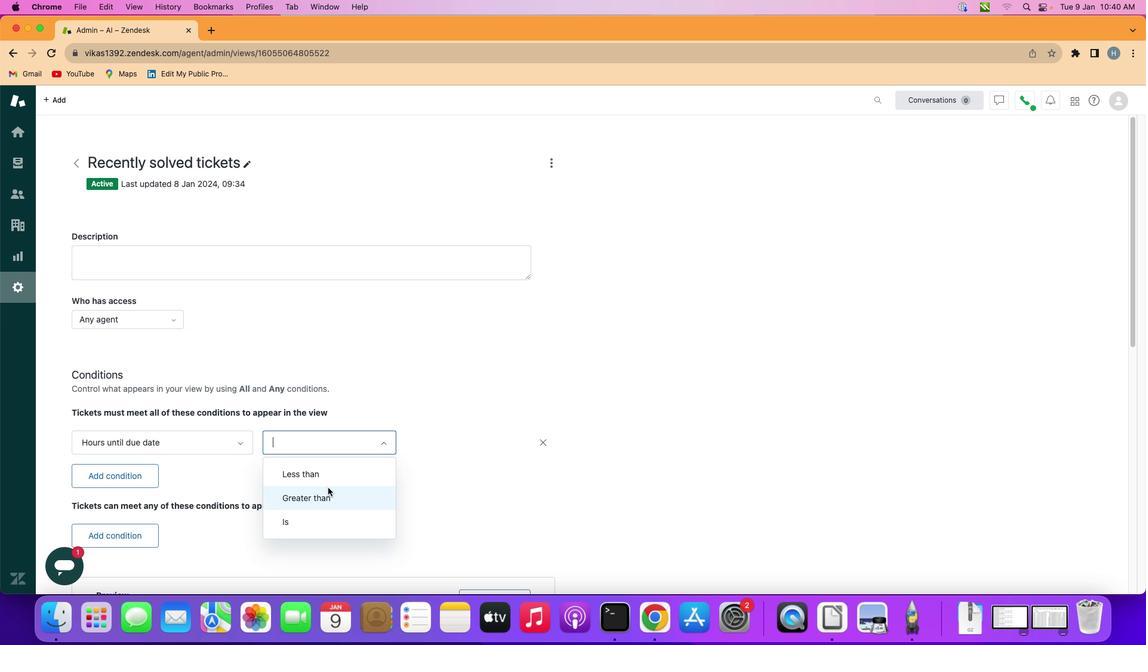 
Action: Mouse pressed left at (314, 496)
Screenshot: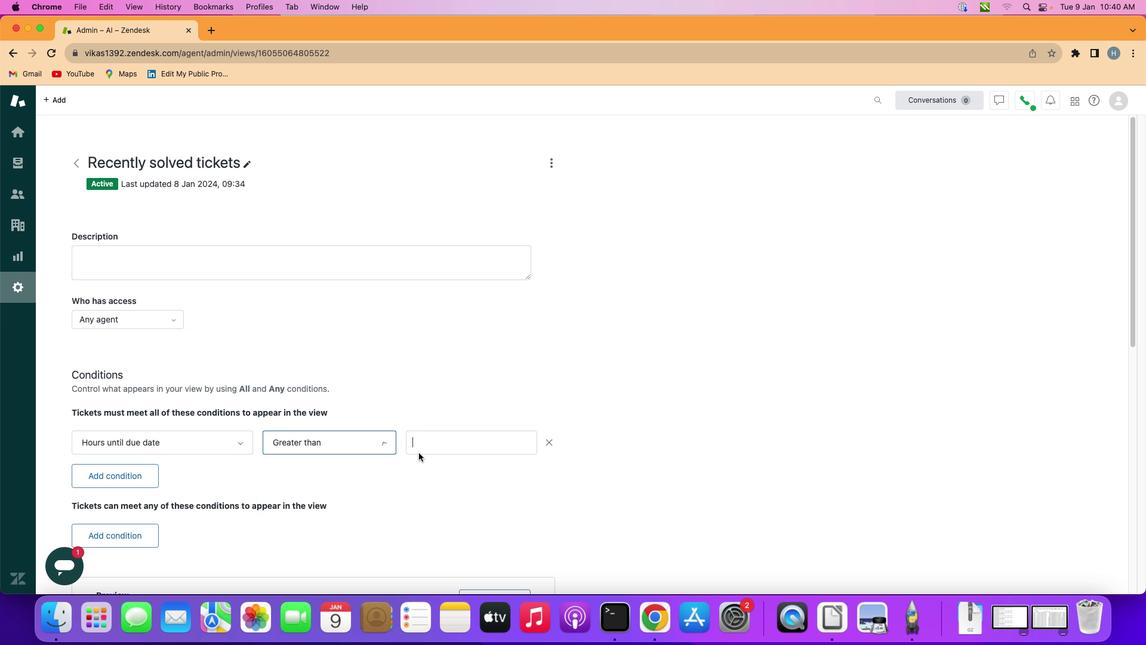 
Action: Mouse moved to (457, 440)
Screenshot: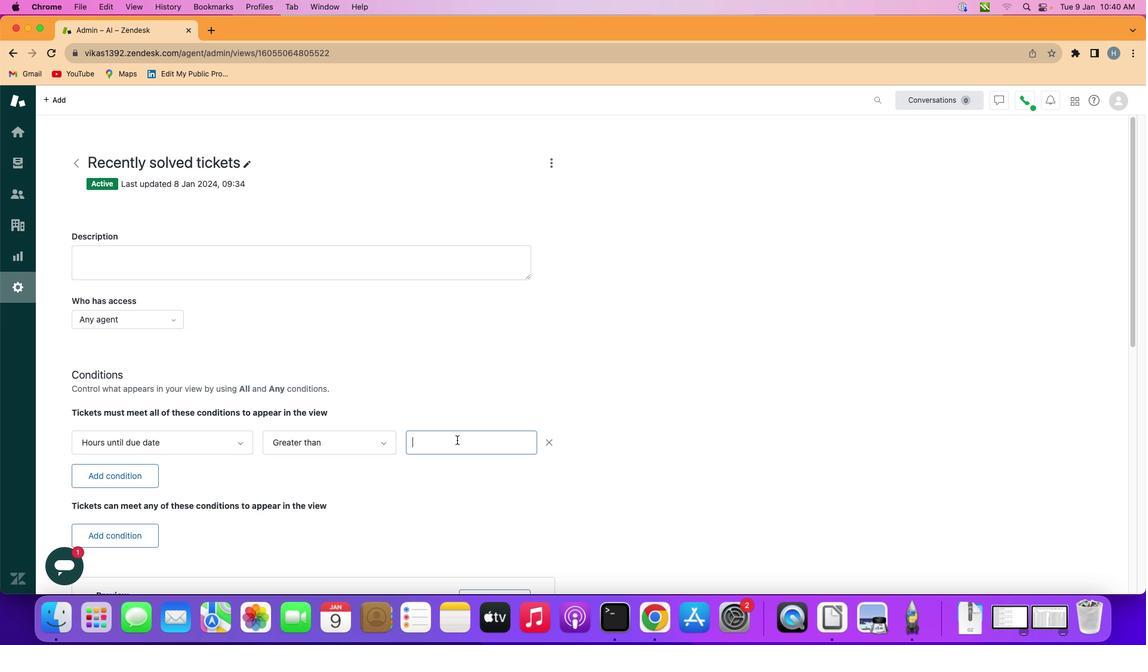 
Action: Mouse pressed left at (457, 440)
Screenshot: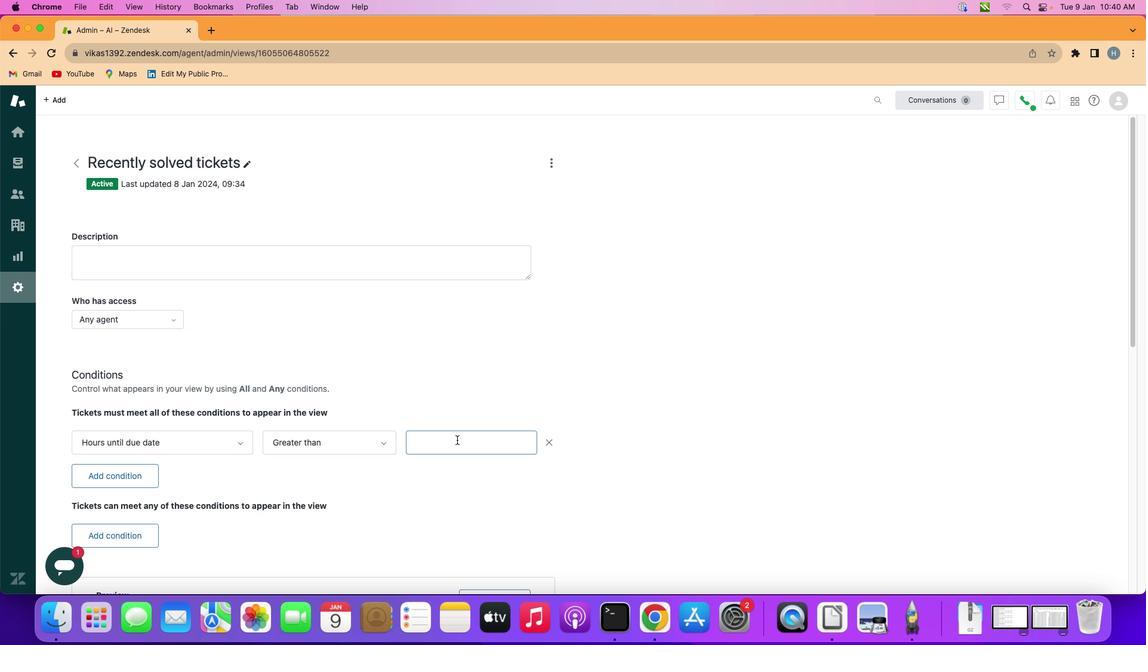 
Action: Key pressed Key.shift'T''w''e''n''t''y'
Screenshot: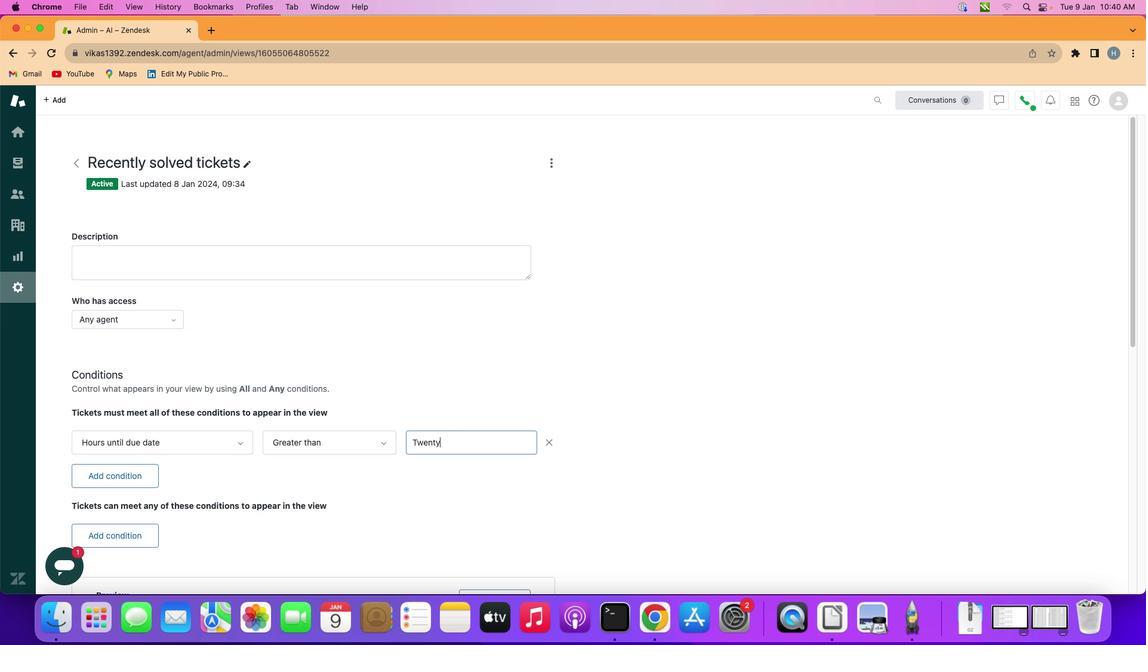 
Action: Mouse moved to (480, 508)
Screenshot: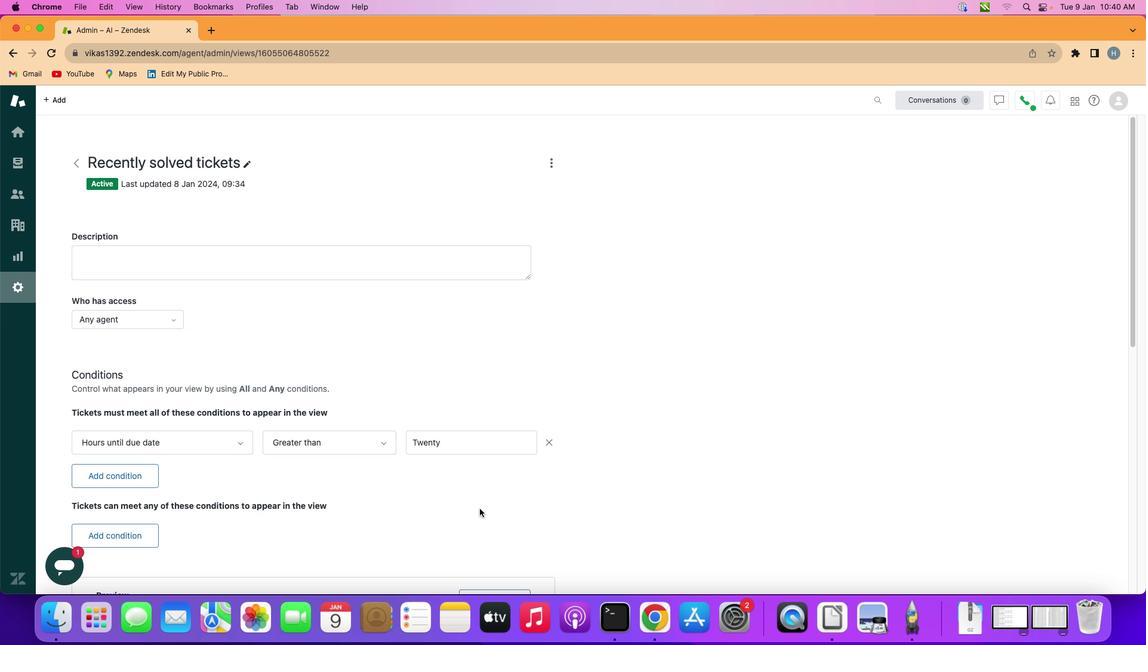 
